 Task: Check the average views per listing of gourmet kitchen in the last 5 years.
Action: Mouse moved to (711, 369)
Screenshot: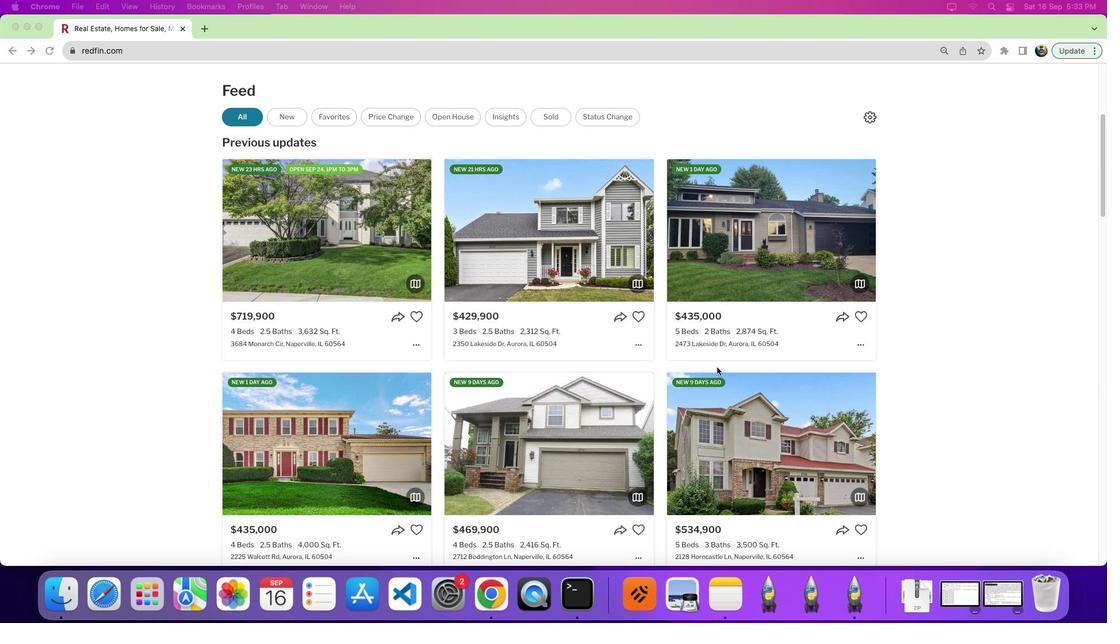 
Action: Mouse scrolled (711, 369) with delta (82, 47)
Screenshot: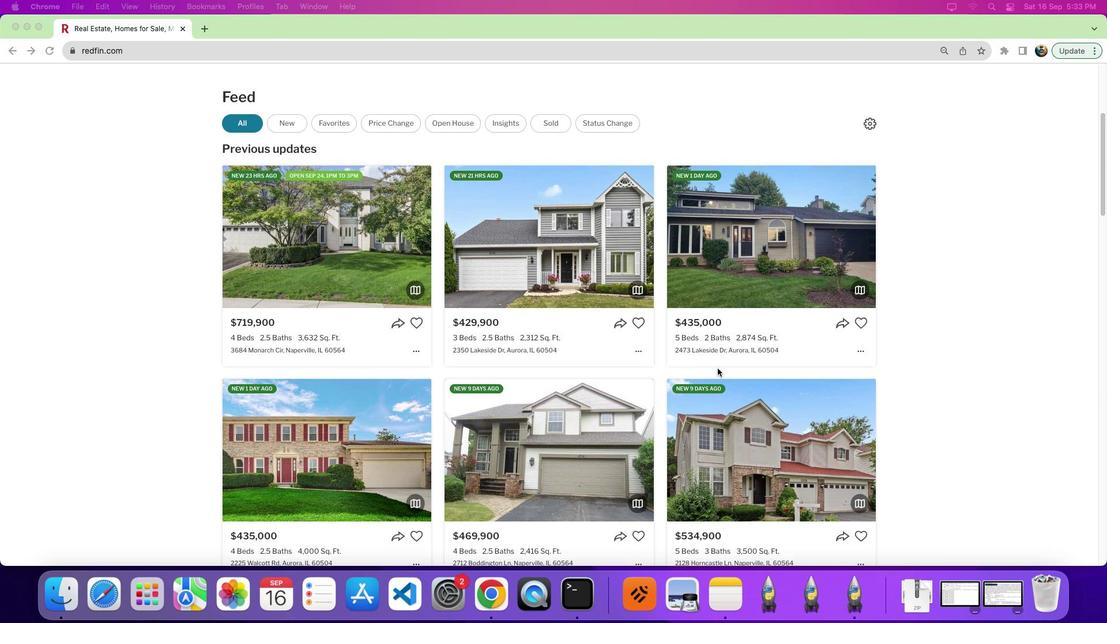 
Action: Mouse scrolled (711, 369) with delta (82, 47)
Screenshot: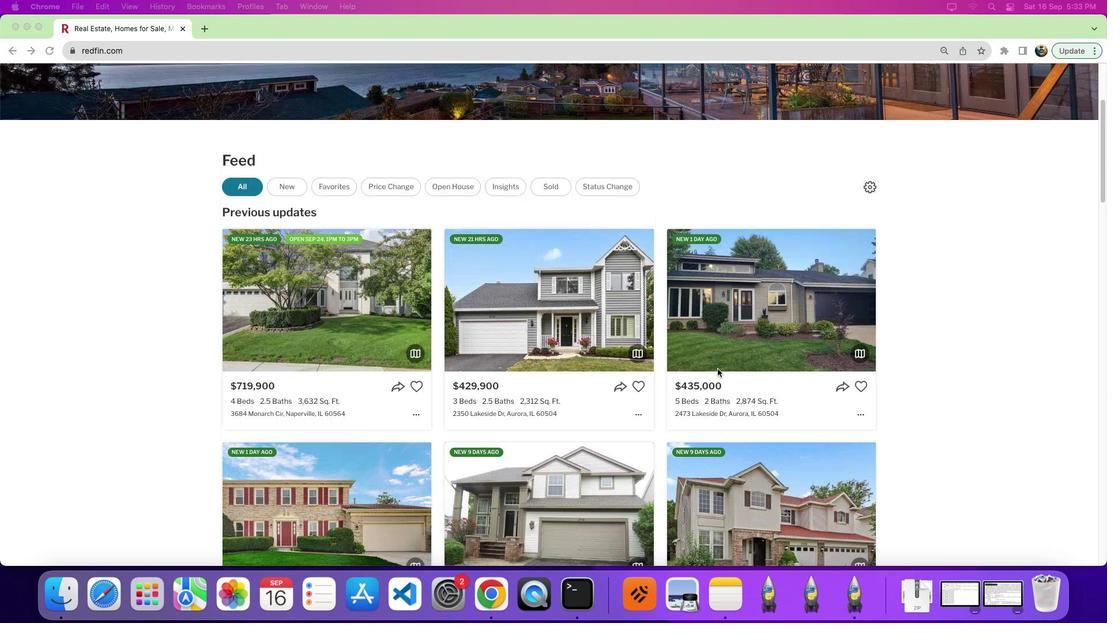 
Action: Mouse scrolled (711, 369) with delta (82, 51)
Screenshot: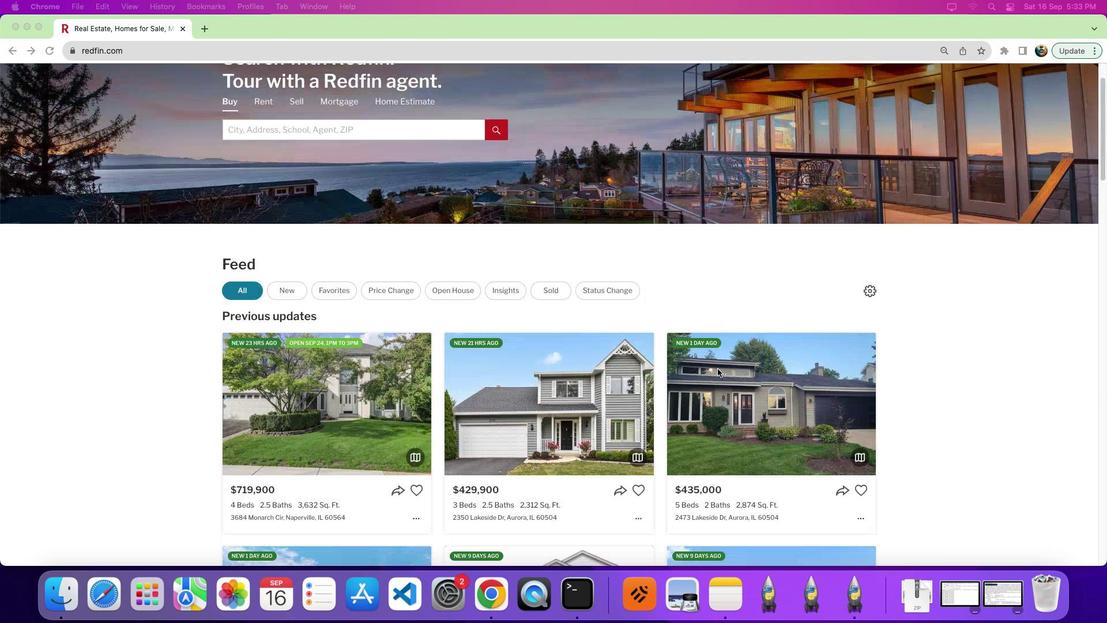 
Action: Mouse moved to (711, 370)
Screenshot: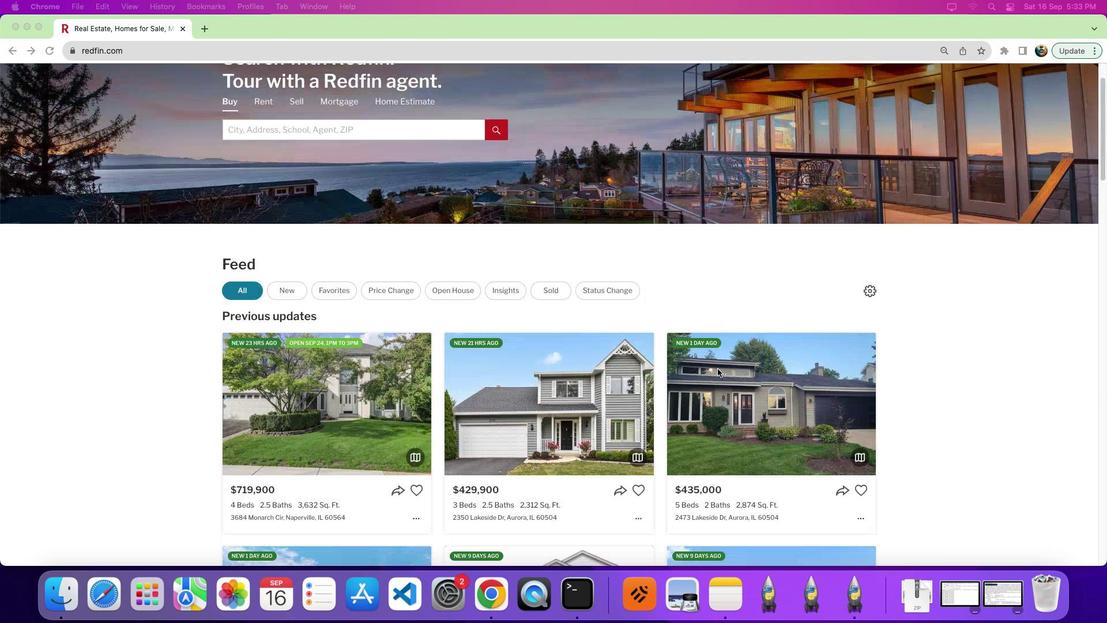 
Action: Mouse scrolled (711, 370) with delta (82, 53)
Screenshot: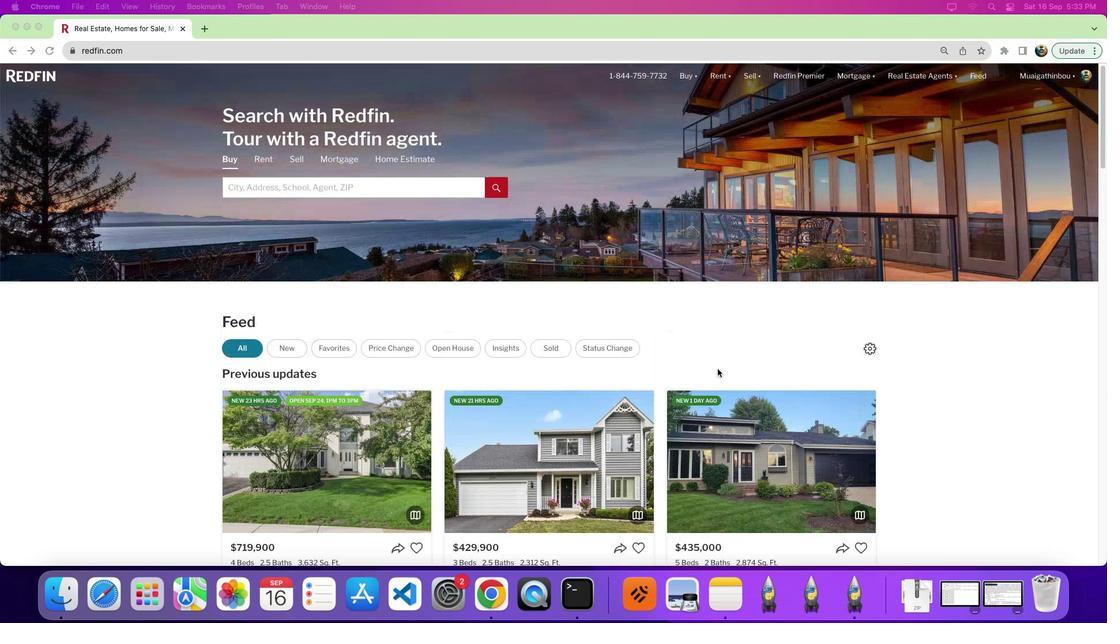 
Action: Mouse moved to (711, 370)
Screenshot: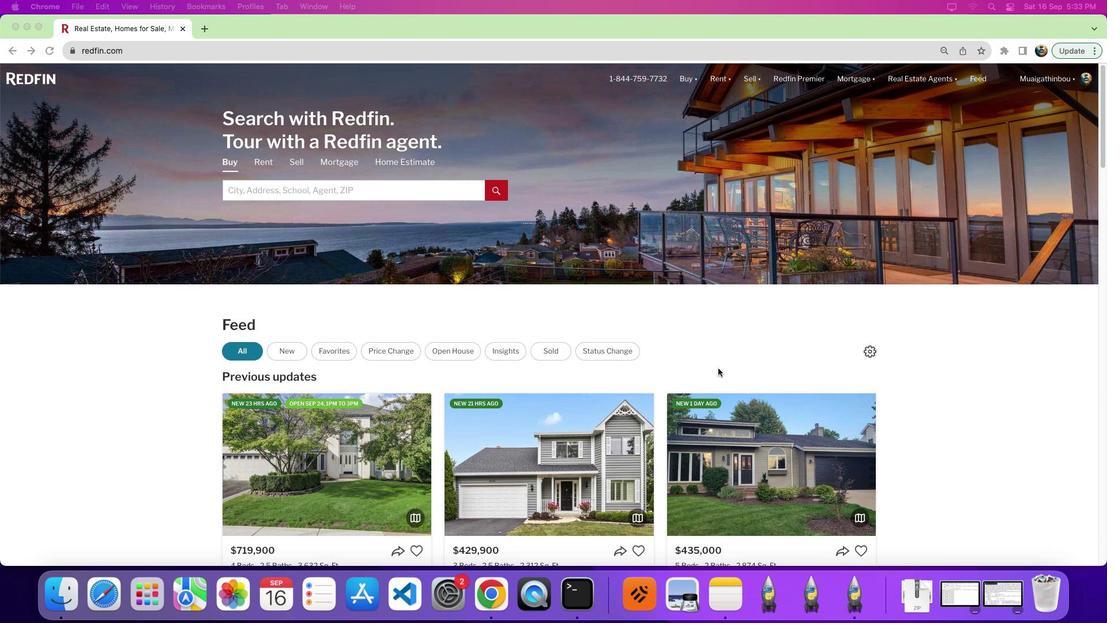 
Action: Mouse scrolled (711, 370) with delta (82, 47)
Screenshot: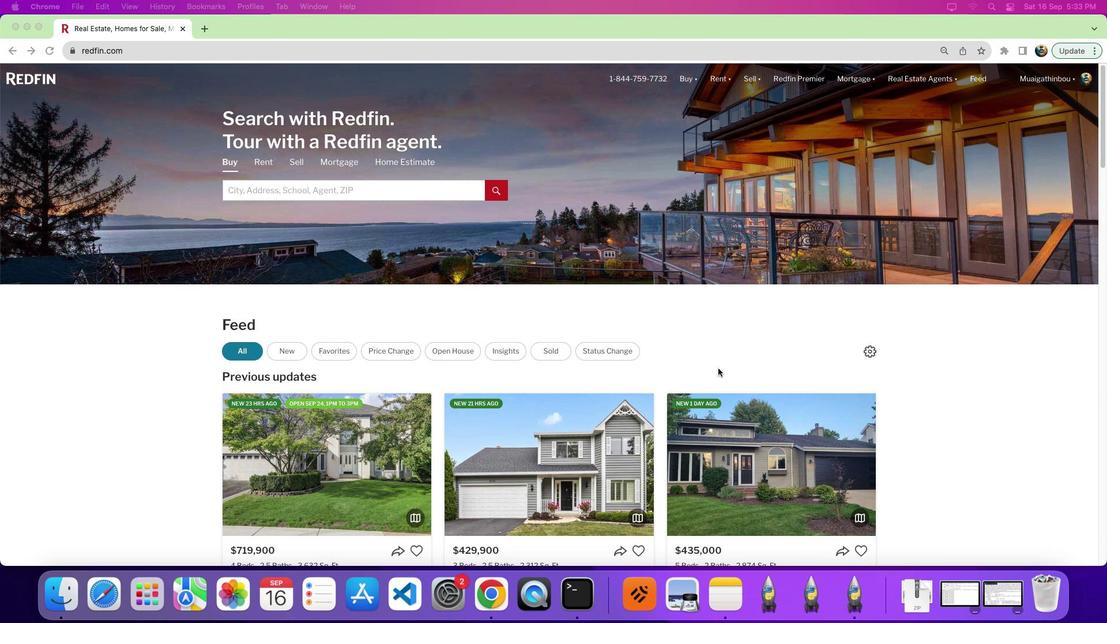 
Action: Mouse scrolled (711, 370) with delta (82, 47)
Screenshot: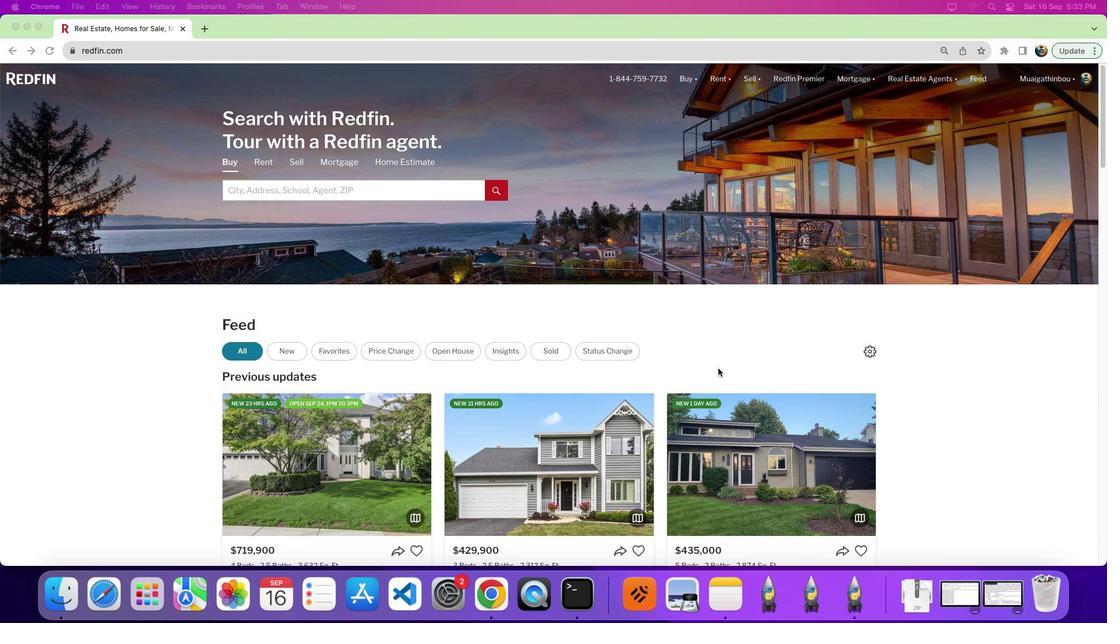 
Action: Mouse scrolled (711, 370) with delta (82, 51)
Screenshot: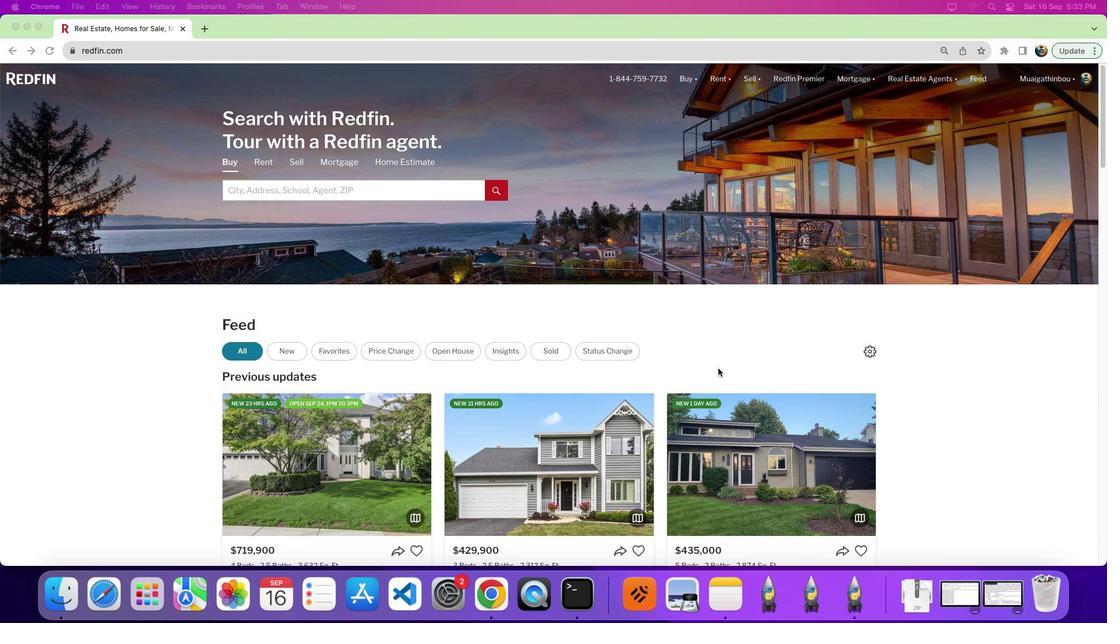 
Action: Mouse moved to (764, 171)
Screenshot: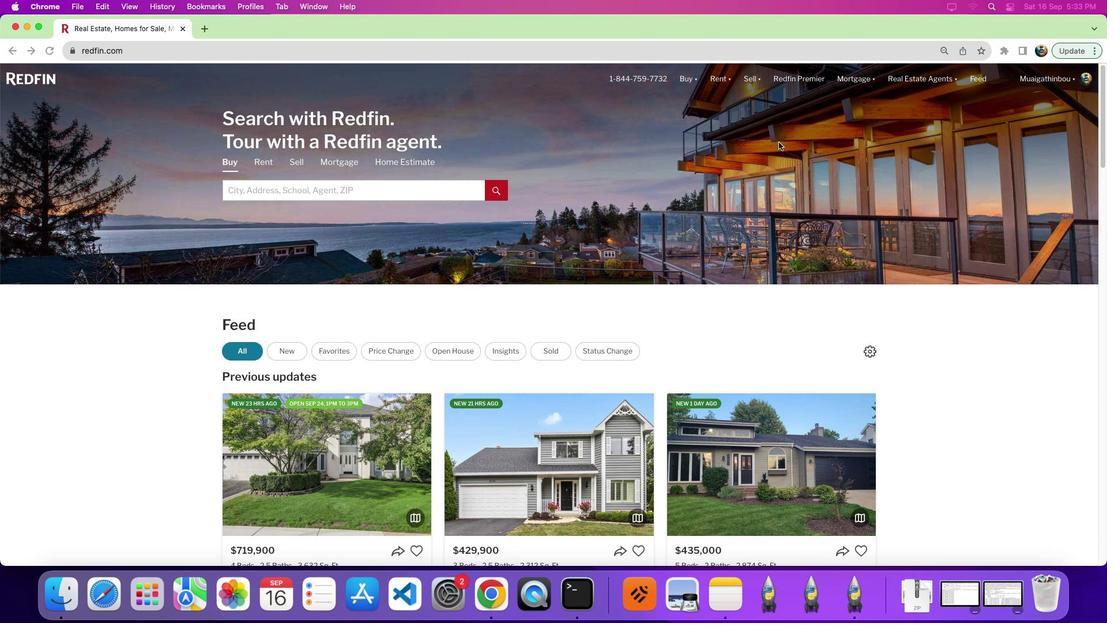 
Action: Mouse pressed left at (764, 171)
Screenshot: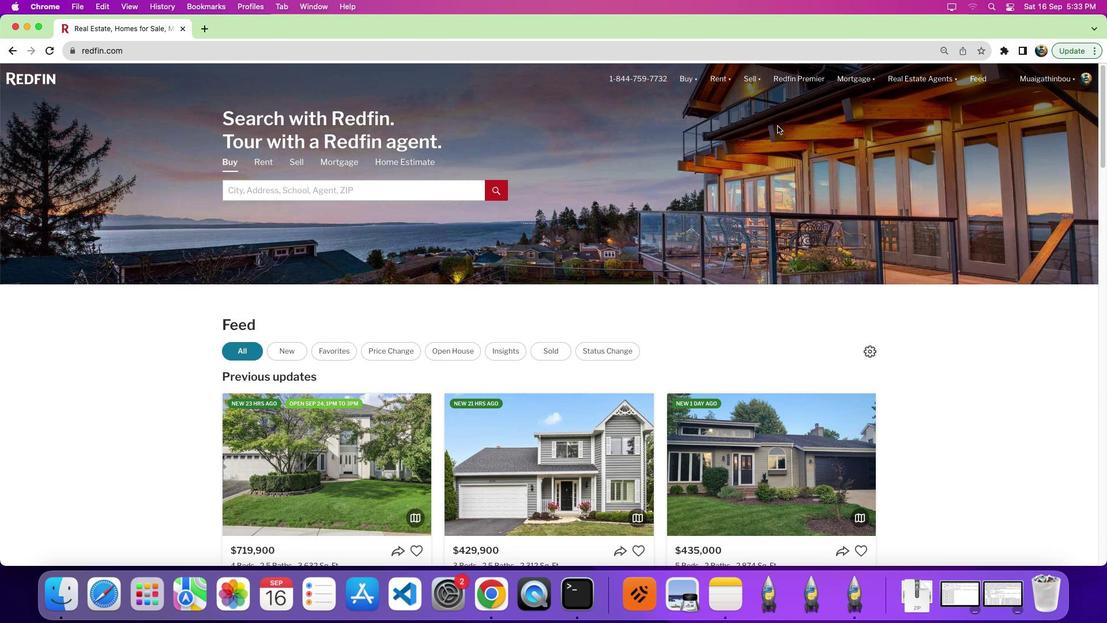 
Action: Mouse moved to (893, 222)
Screenshot: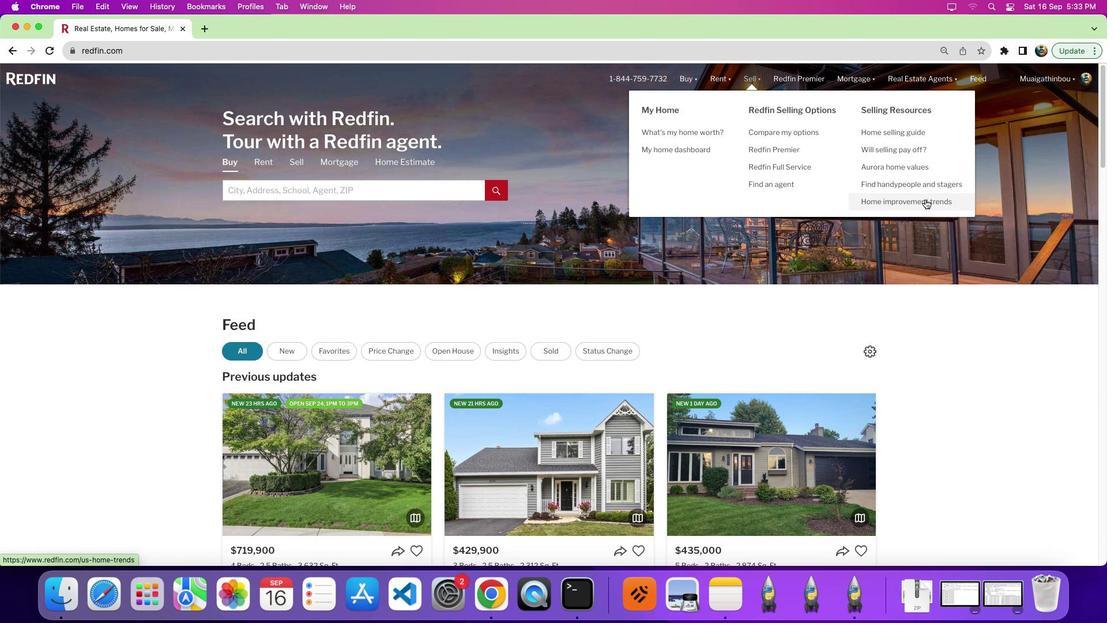 
Action: Mouse pressed left at (893, 222)
Screenshot: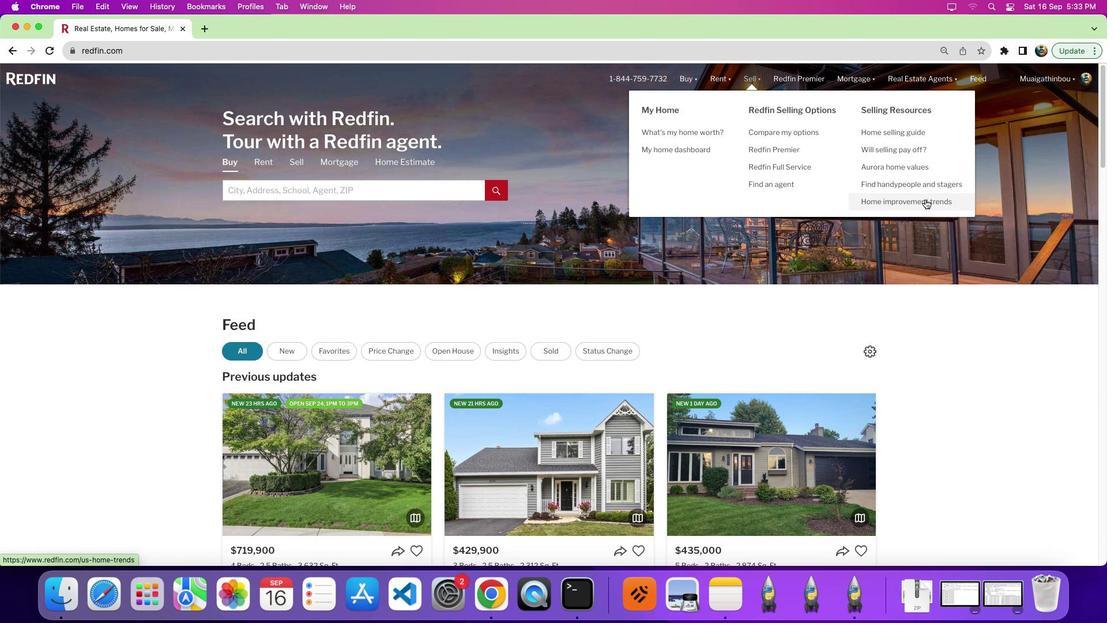 
Action: Mouse pressed left at (893, 222)
Screenshot: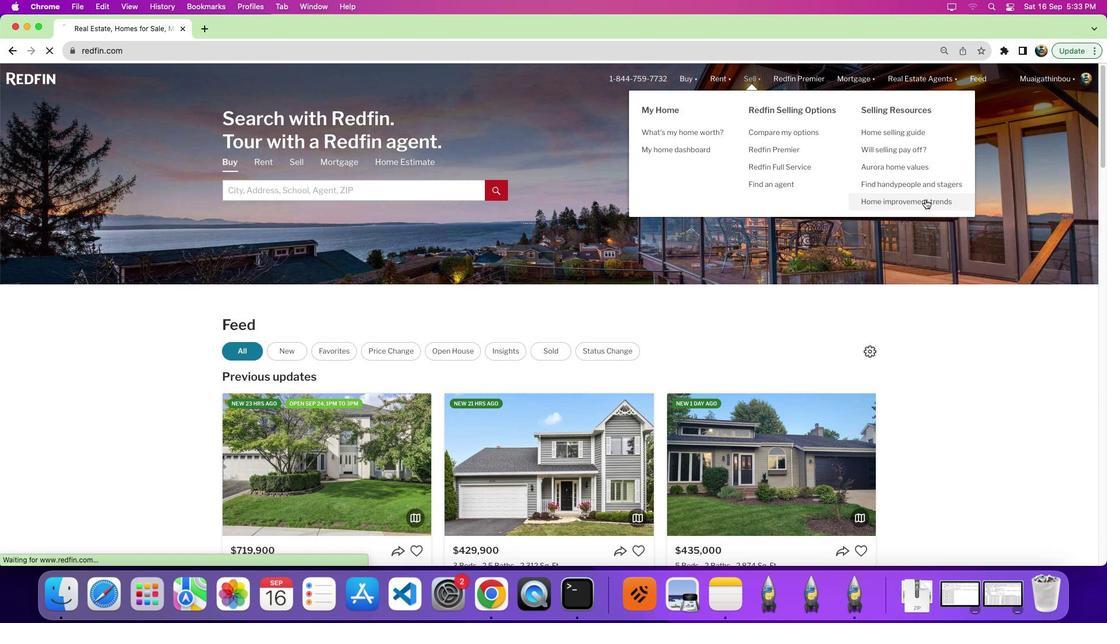 
Action: Mouse moved to (347, 244)
Screenshot: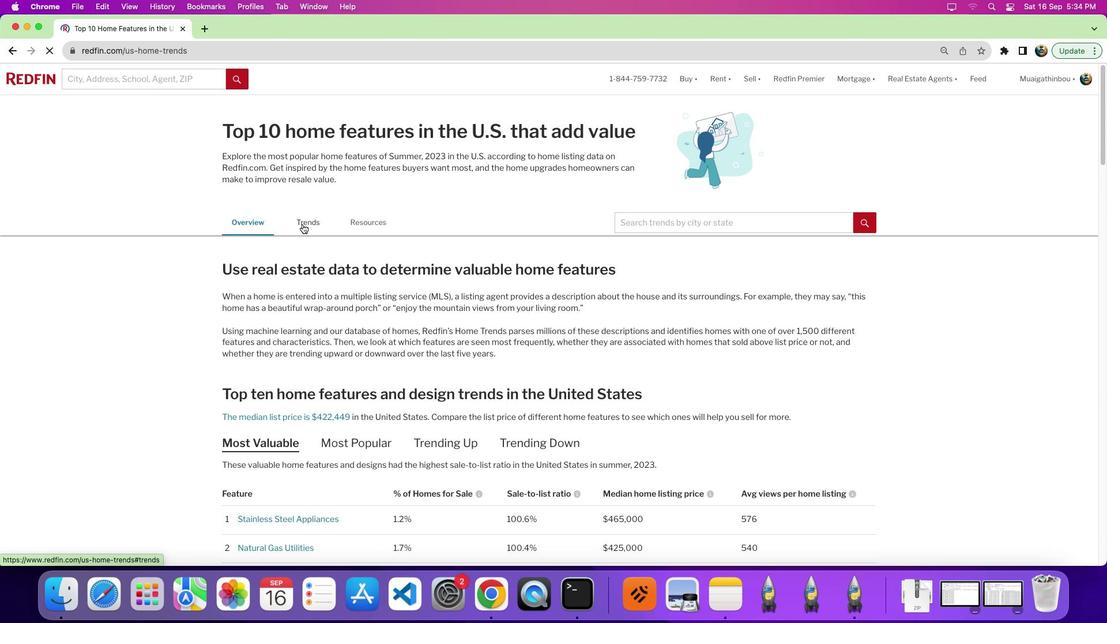 
Action: Mouse pressed left at (347, 244)
Screenshot: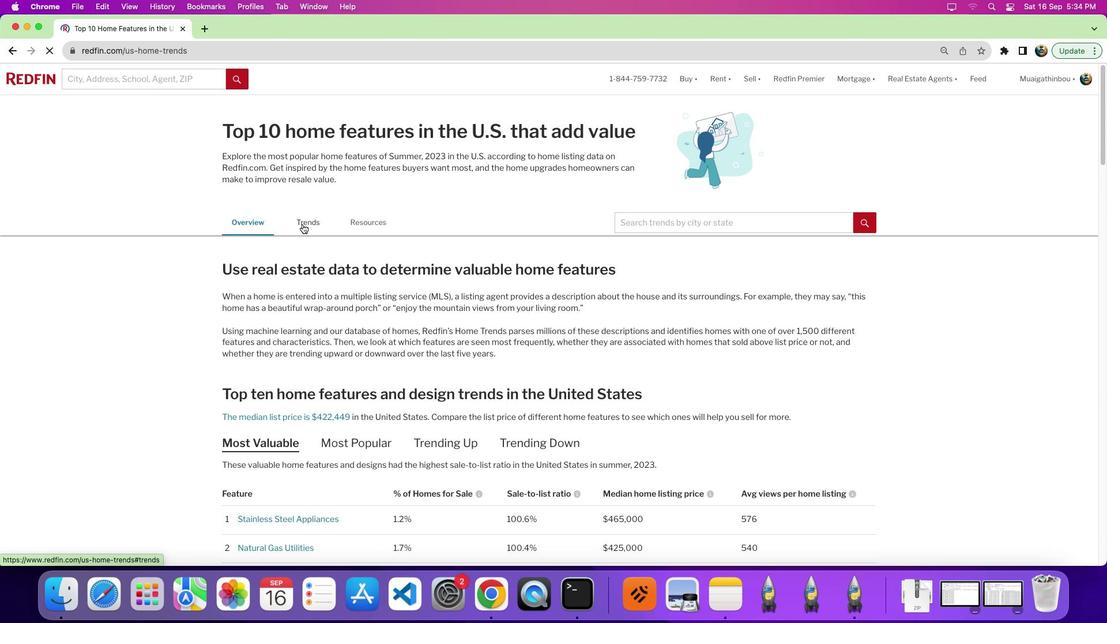 
Action: Mouse moved to (632, 347)
Screenshot: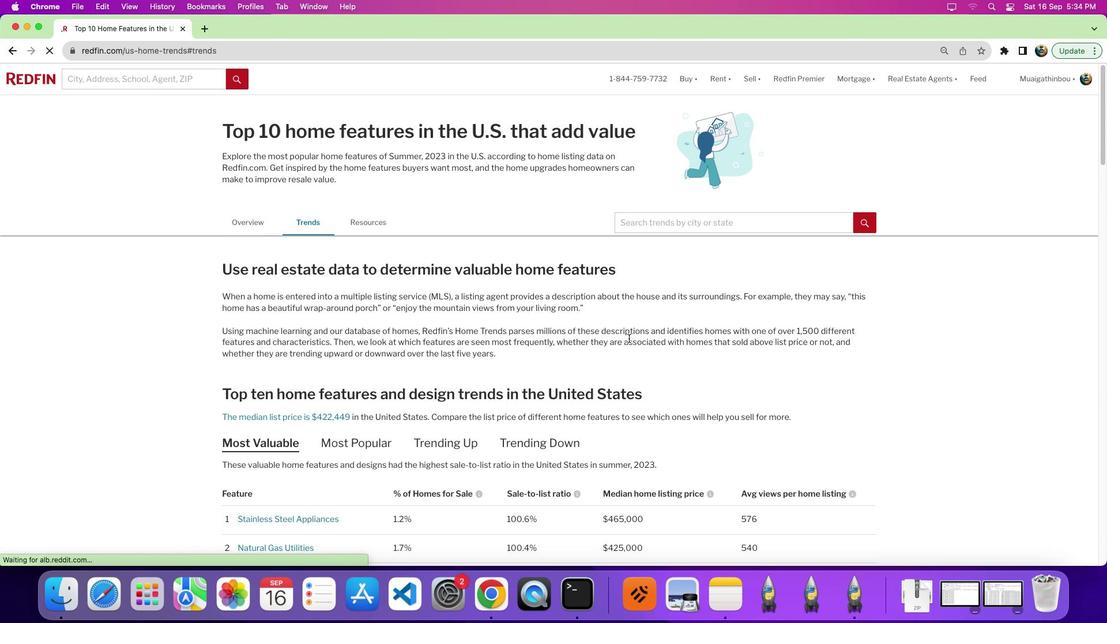 
Action: Mouse scrolled (632, 347) with delta (82, 46)
Screenshot: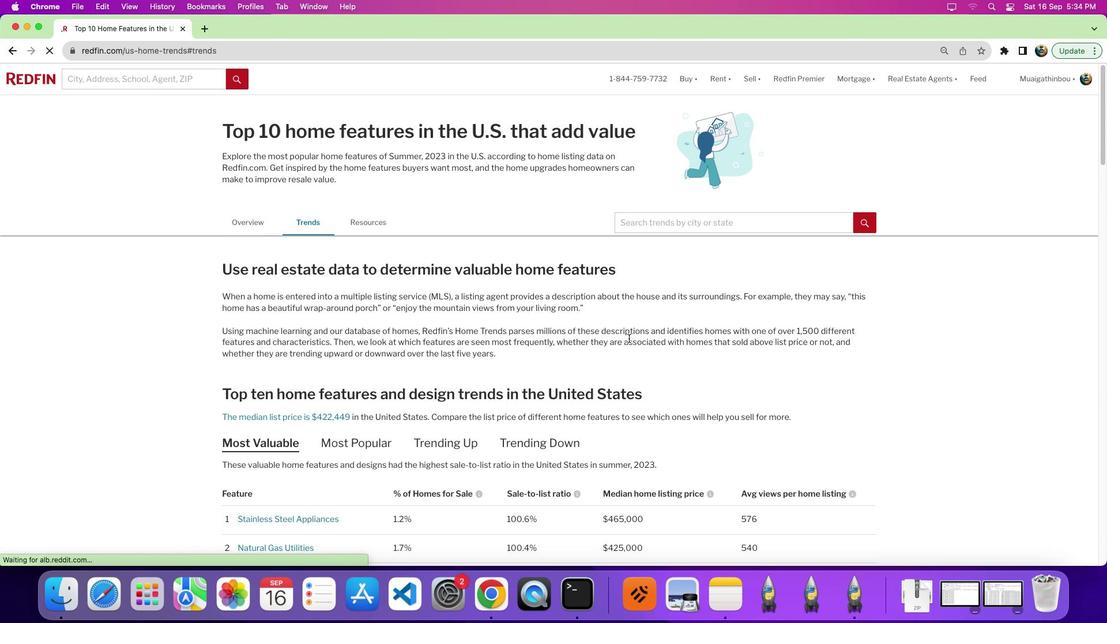 
Action: Mouse moved to (632, 346)
Screenshot: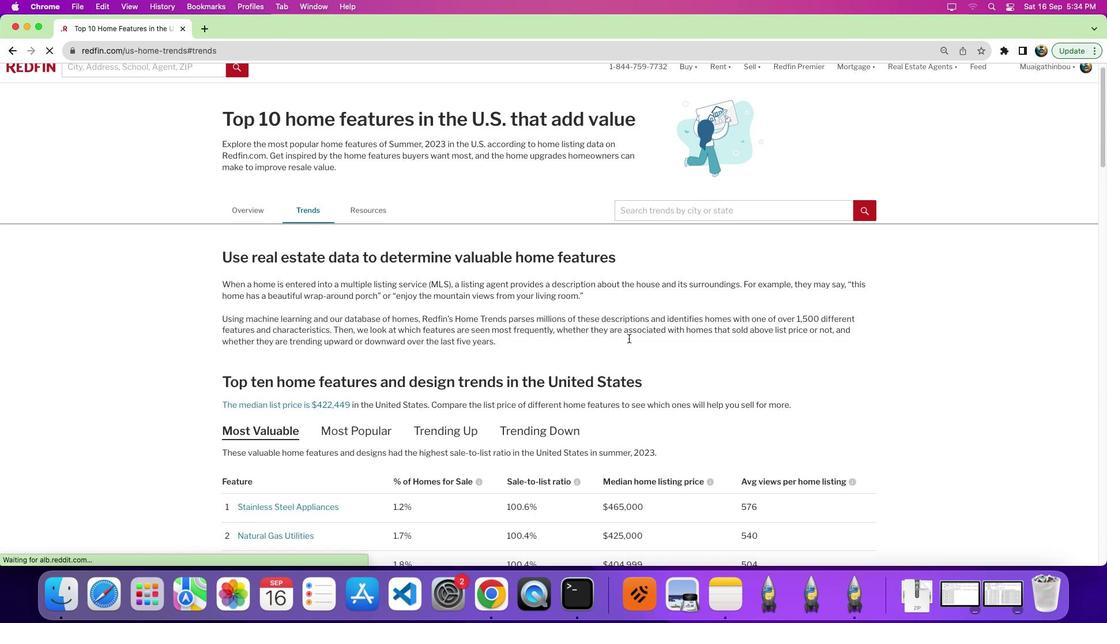 
Action: Mouse scrolled (632, 346) with delta (82, 46)
Screenshot: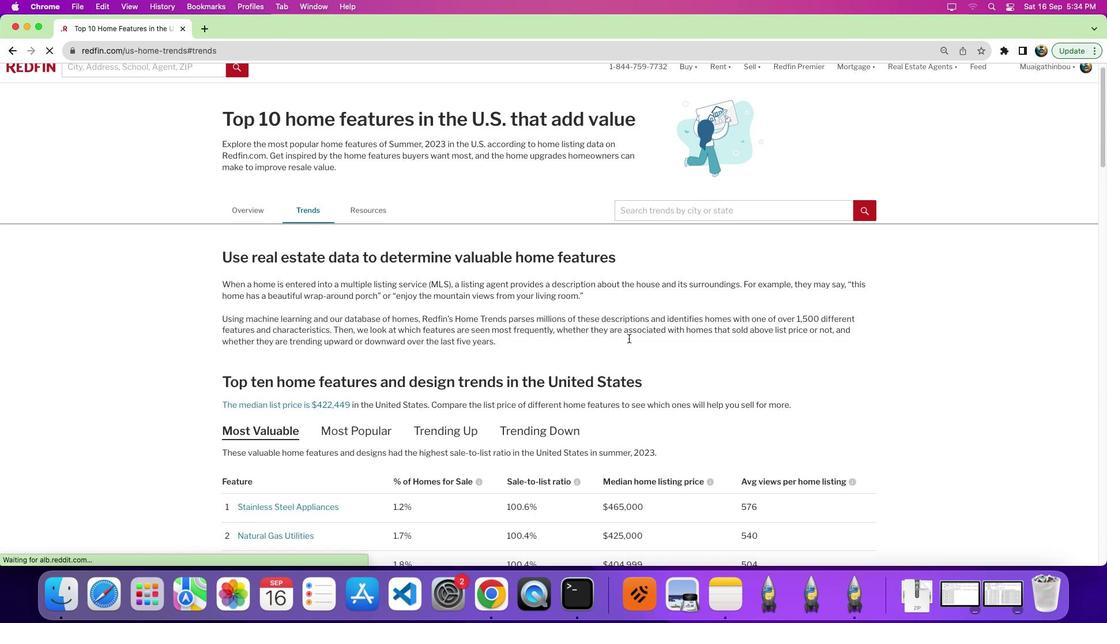 
Action: Mouse moved to (632, 346)
Screenshot: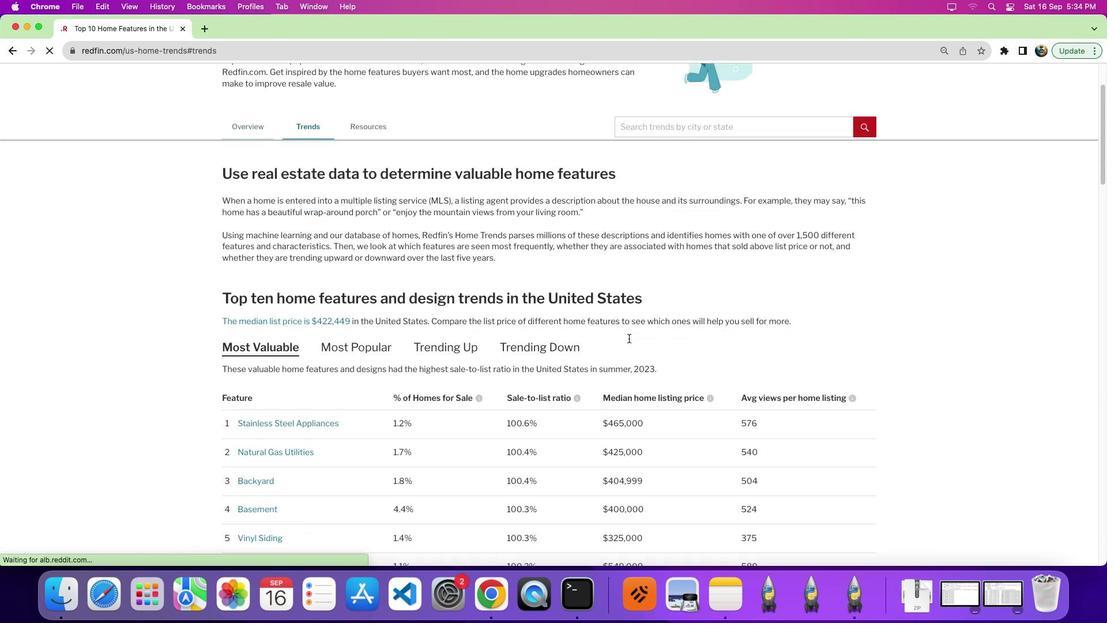 
Action: Mouse scrolled (632, 346) with delta (82, 43)
Screenshot: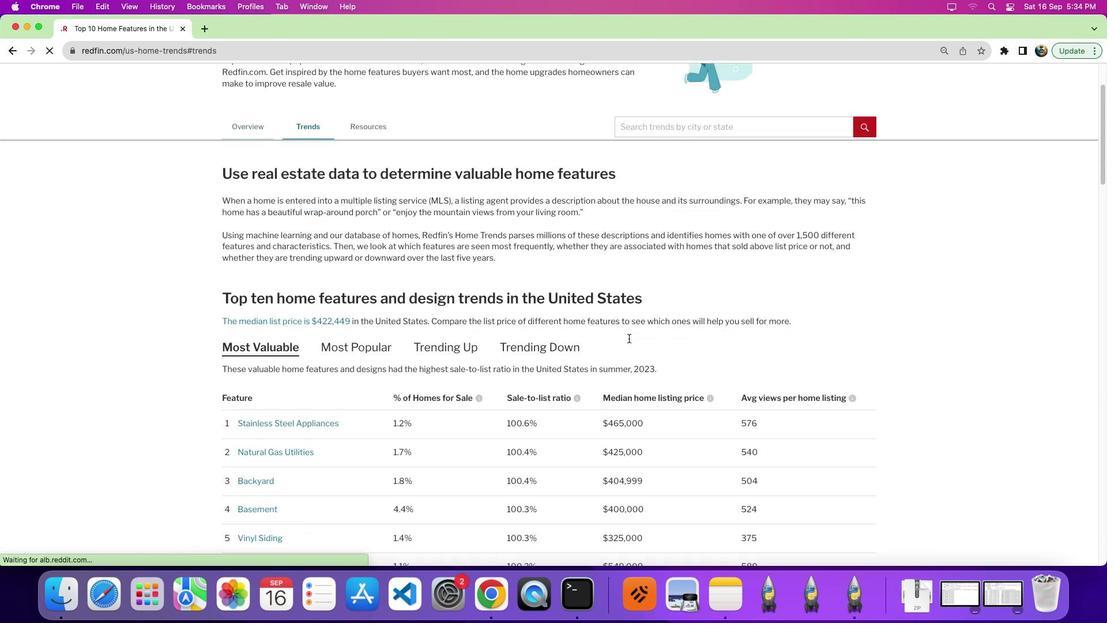 
Action: Mouse moved to (633, 344)
Screenshot: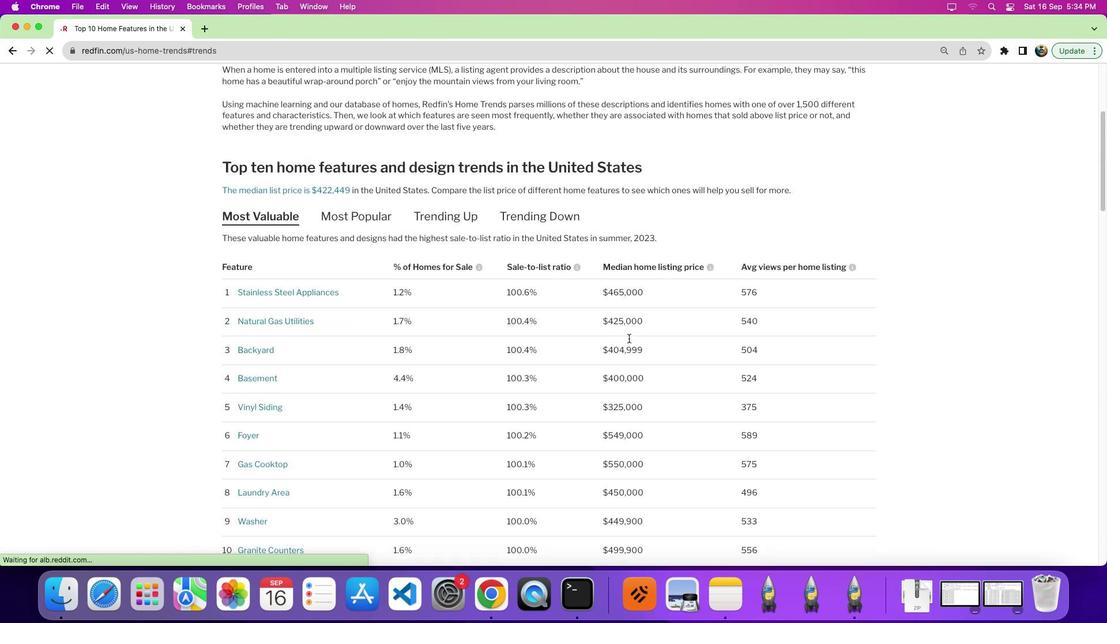 
Action: Mouse scrolled (633, 344) with delta (82, 42)
Screenshot: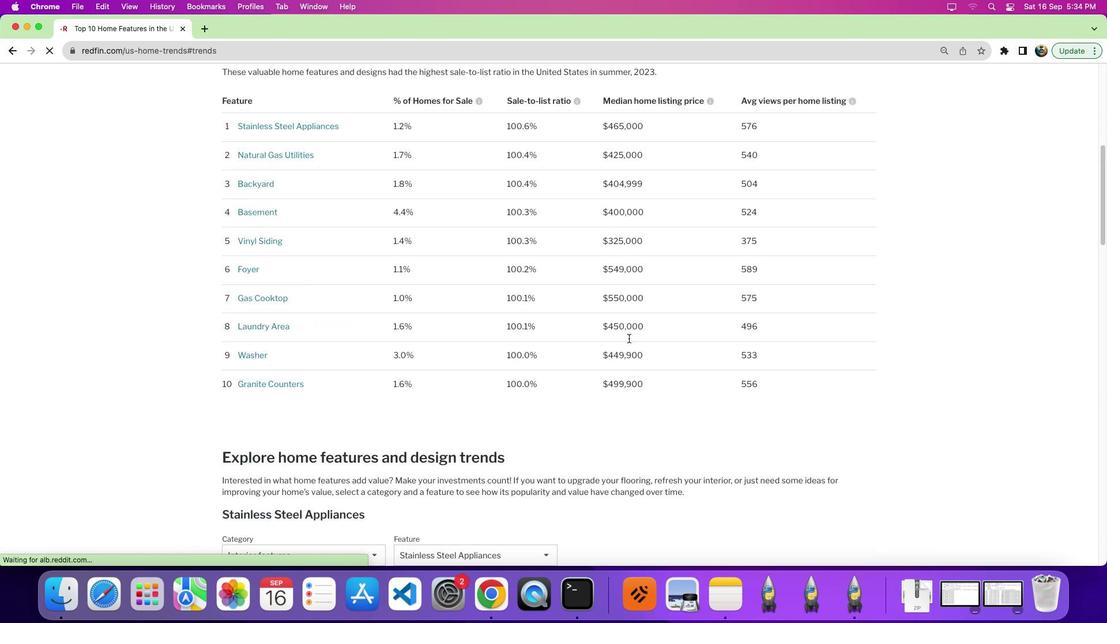 
Action: Mouse scrolled (633, 344) with delta (82, 46)
Screenshot: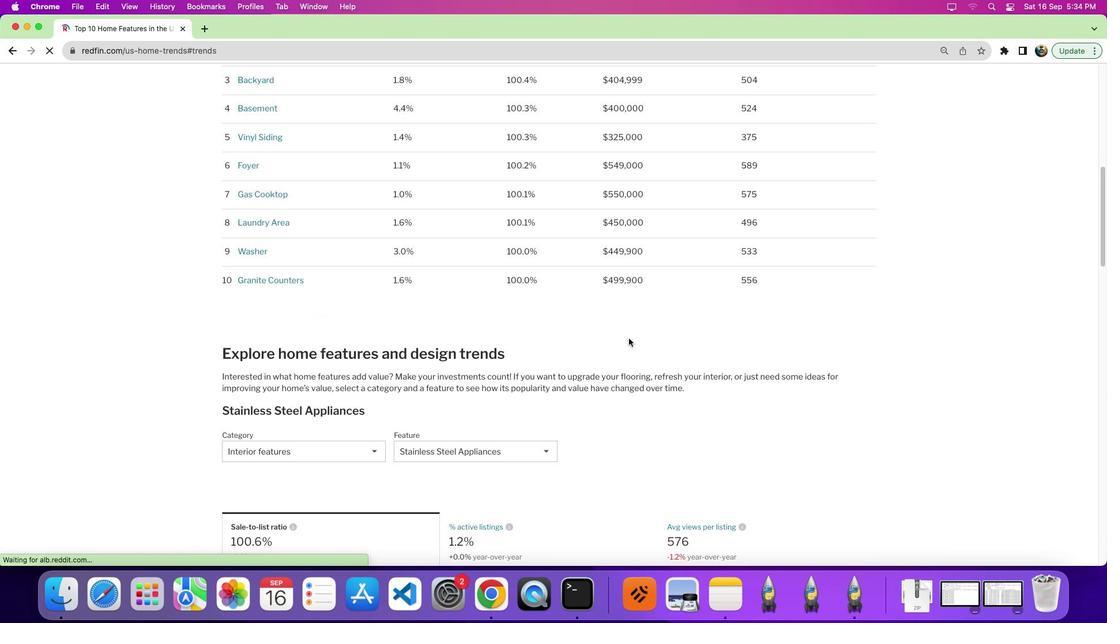 
Action: Mouse scrolled (633, 344) with delta (82, 46)
Screenshot: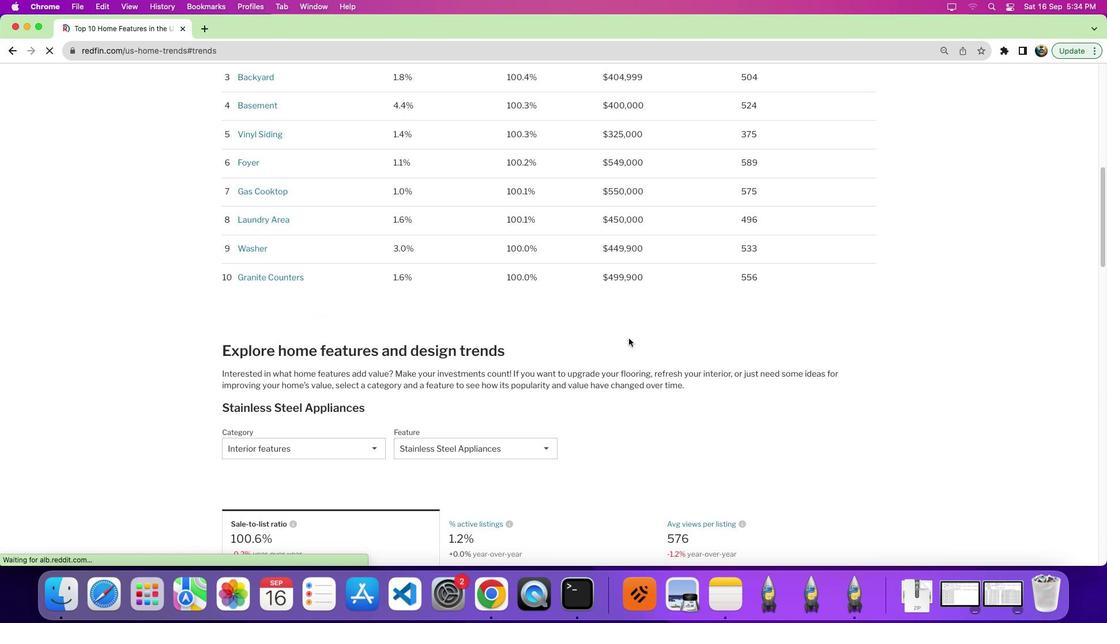 
Action: Mouse moved to (558, 394)
Screenshot: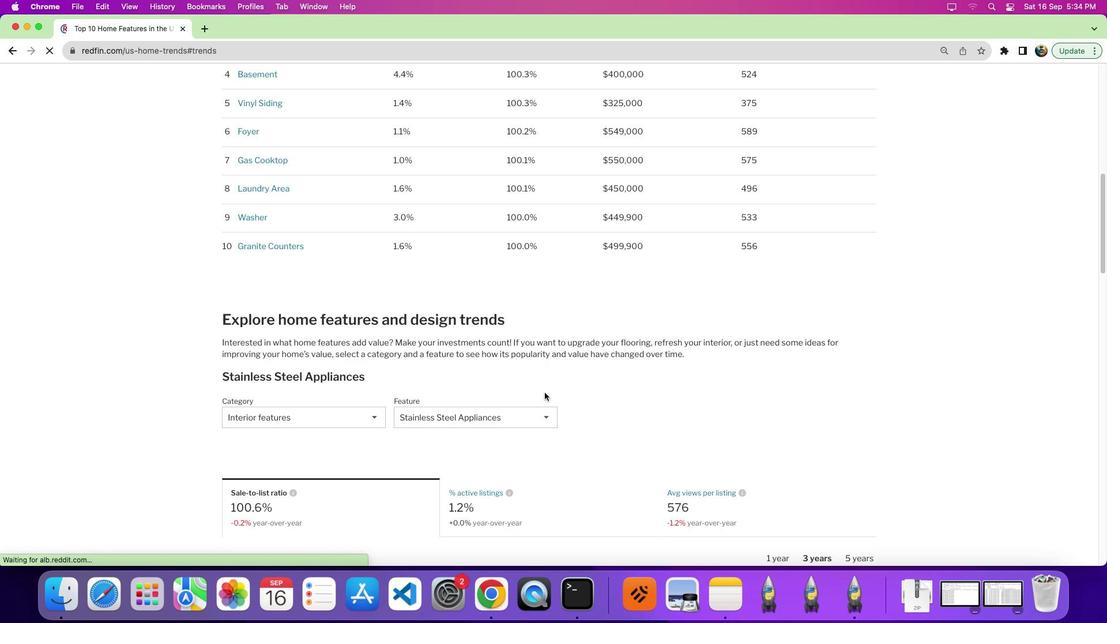 
Action: Mouse scrolled (558, 394) with delta (82, 46)
Screenshot: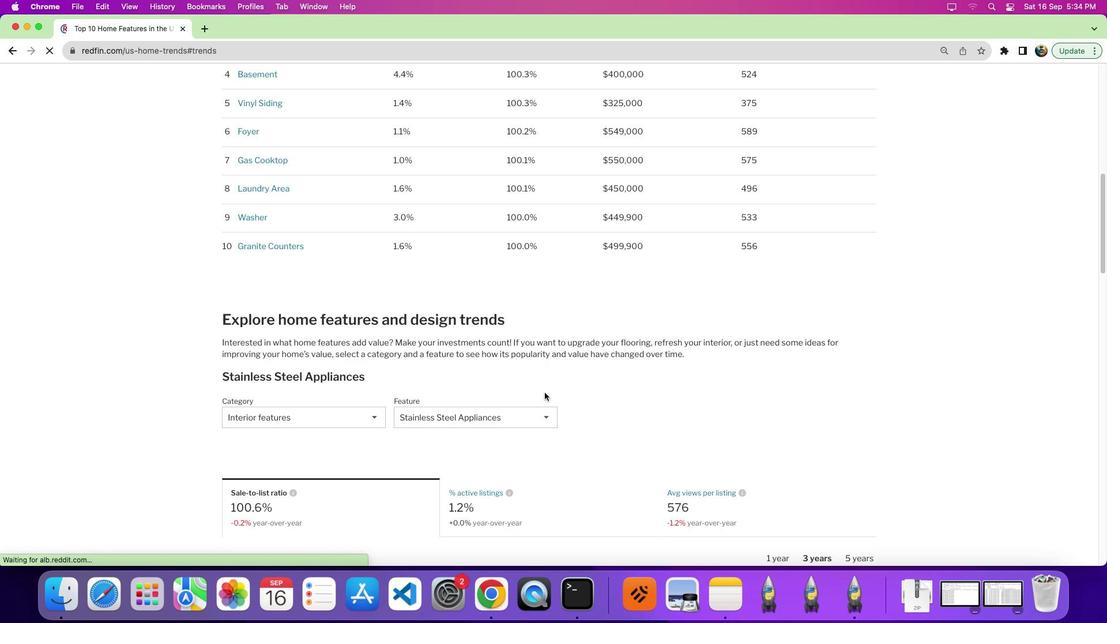 
Action: Mouse moved to (559, 393)
Screenshot: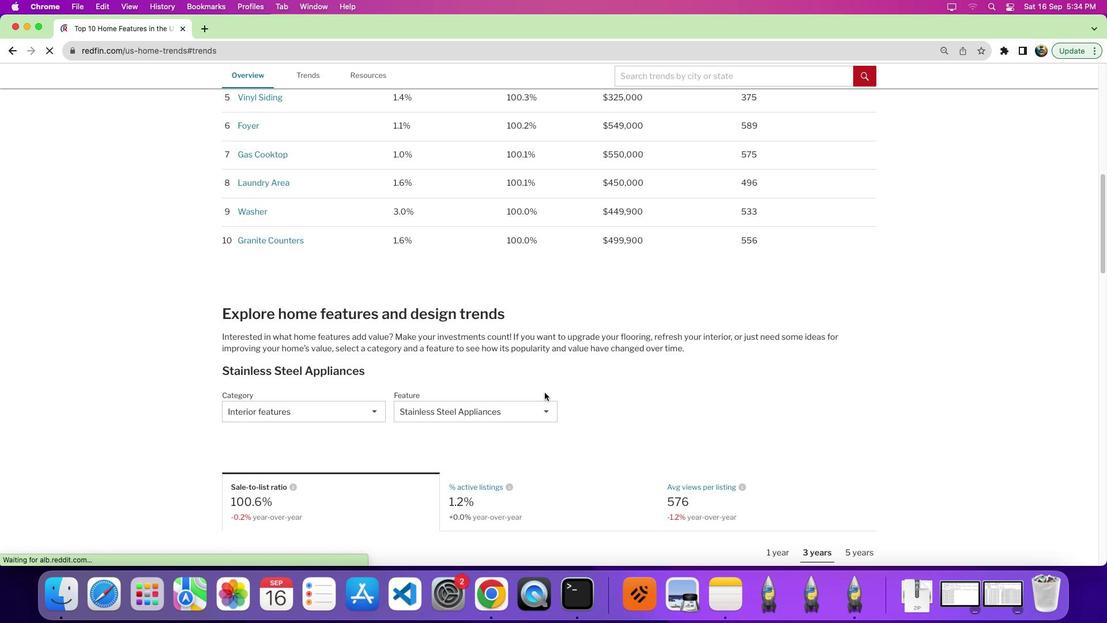 
Action: Mouse scrolled (559, 393) with delta (82, 46)
Screenshot: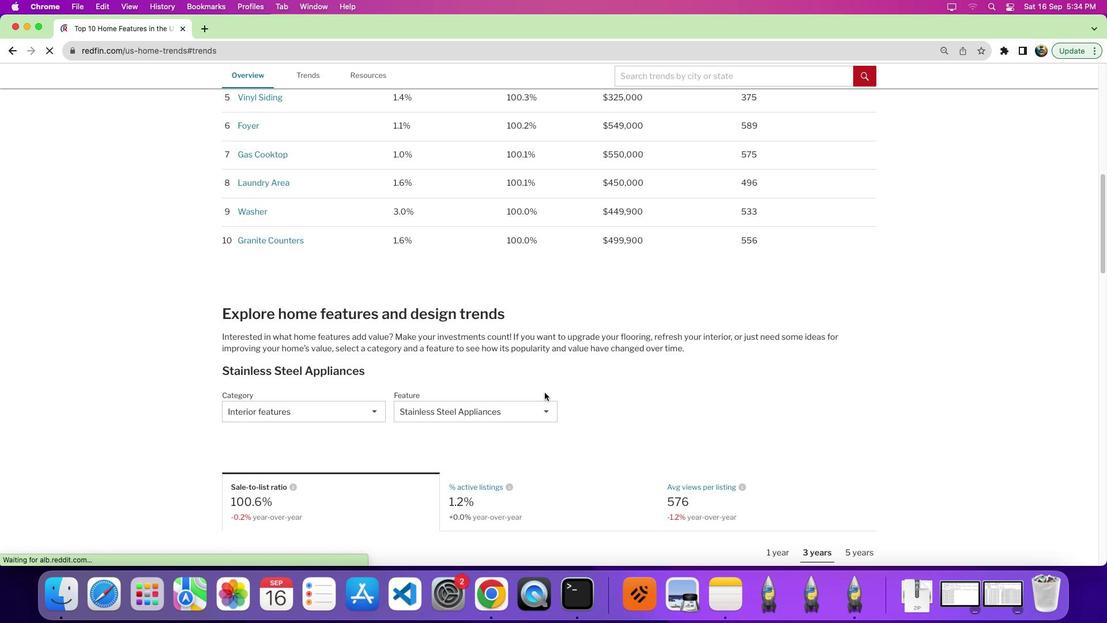 
Action: Mouse moved to (571, 395)
Screenshot: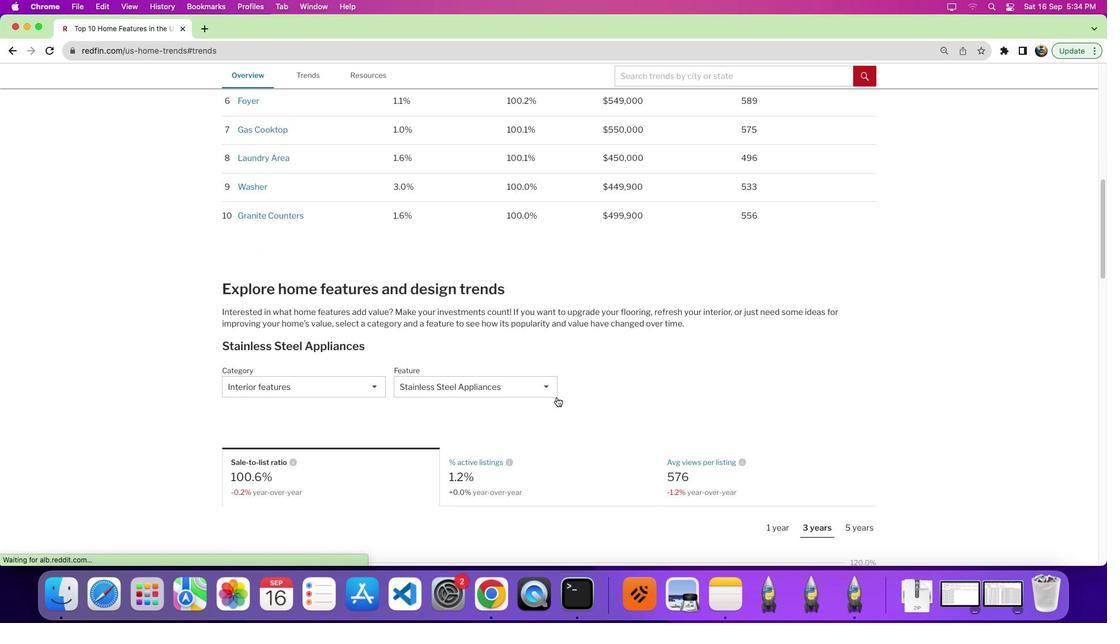 
Action: Mouse scrolled (571, 395) with delta (82, 46)
Screenshot: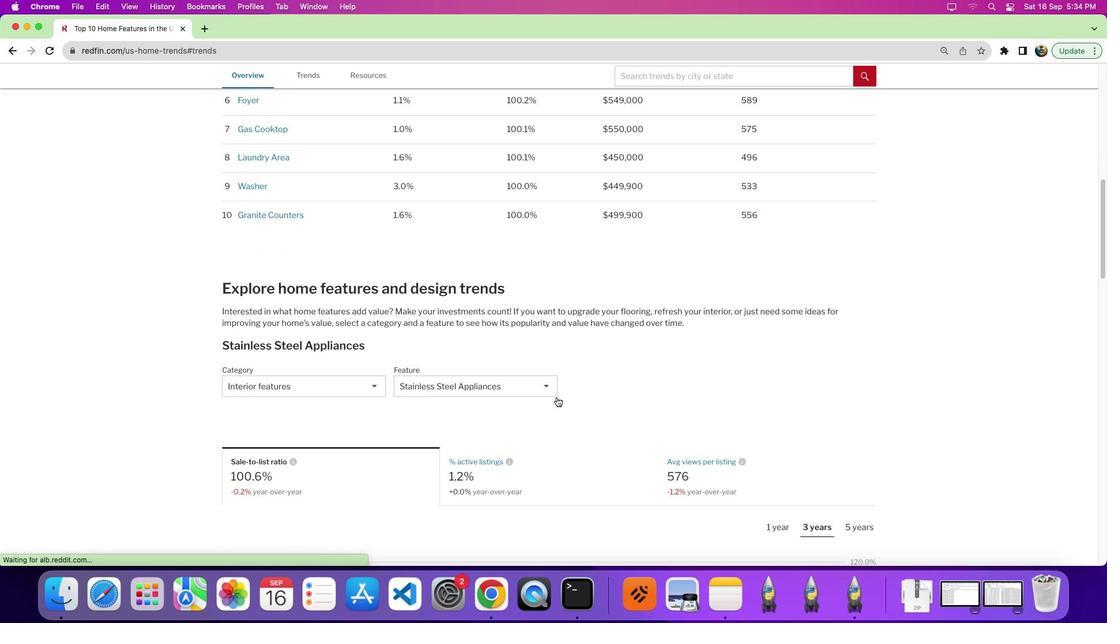 
Action: Mouse scrolled (571, 395) with delta (82, 46)
Screenshot: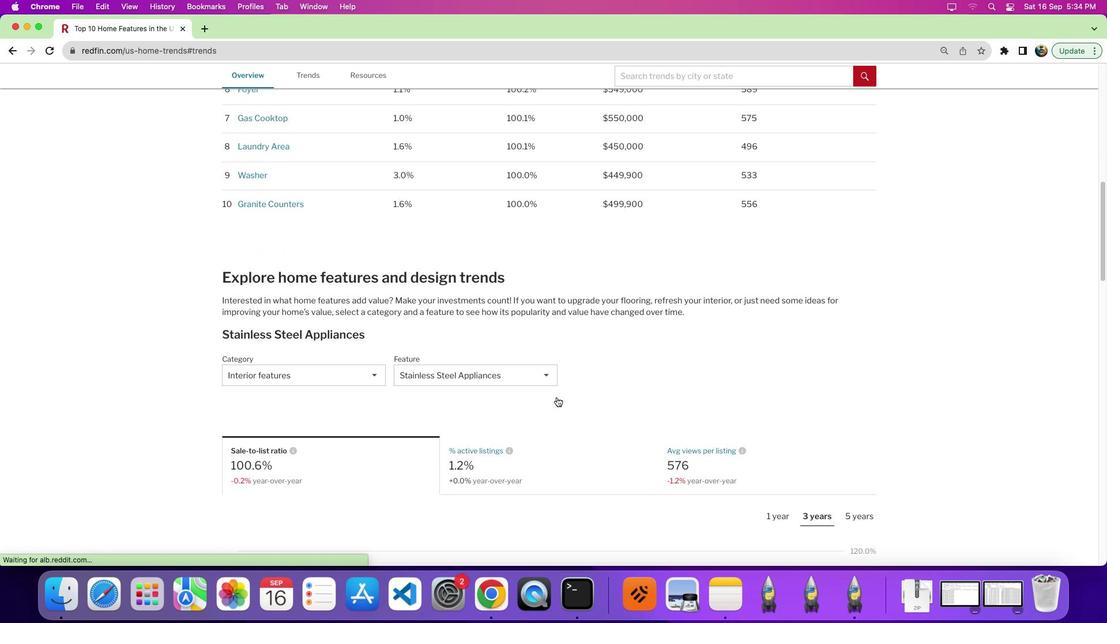 
Action: Mouse moved to (359, 350)
Screenshot: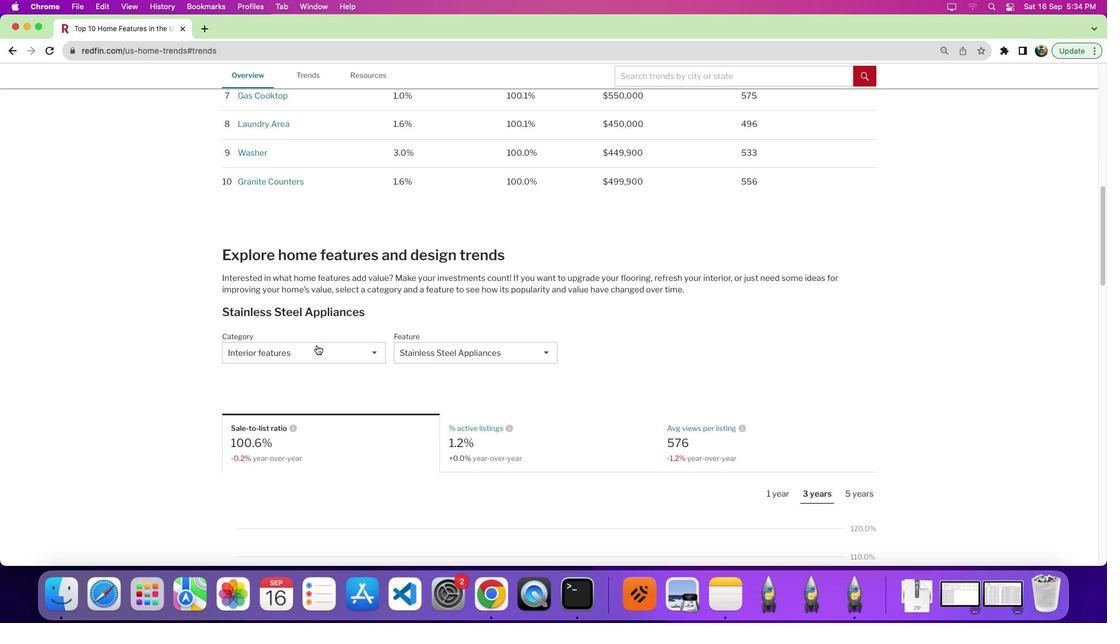 
Action: Mouse pressed left at (359, 350)
Screenshot: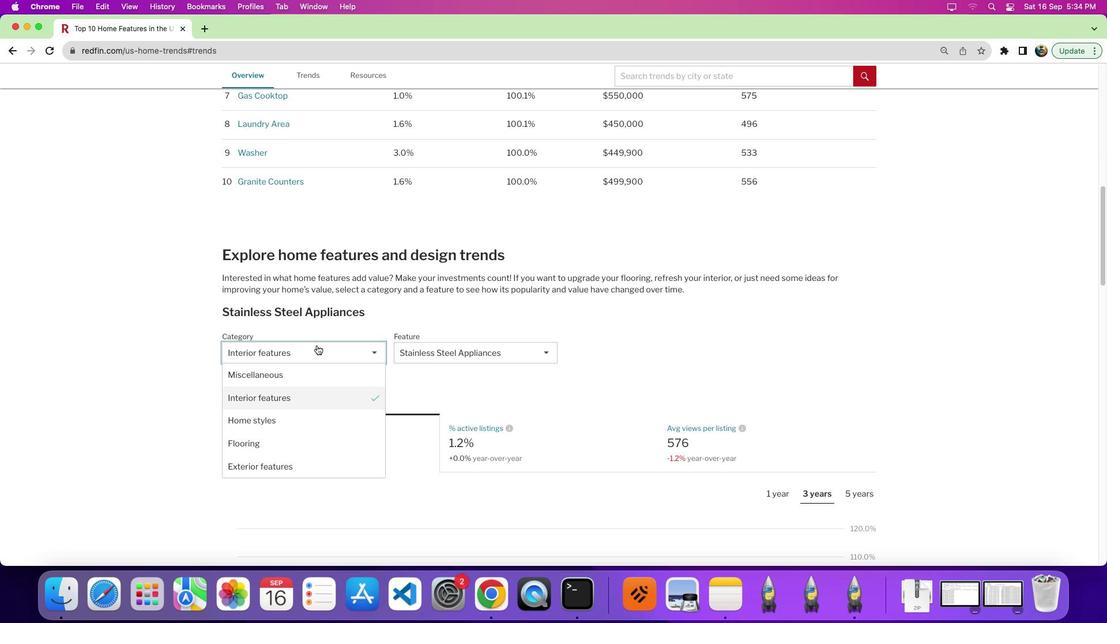 
Action: Mouse moved to (395, 399)
Screenshot: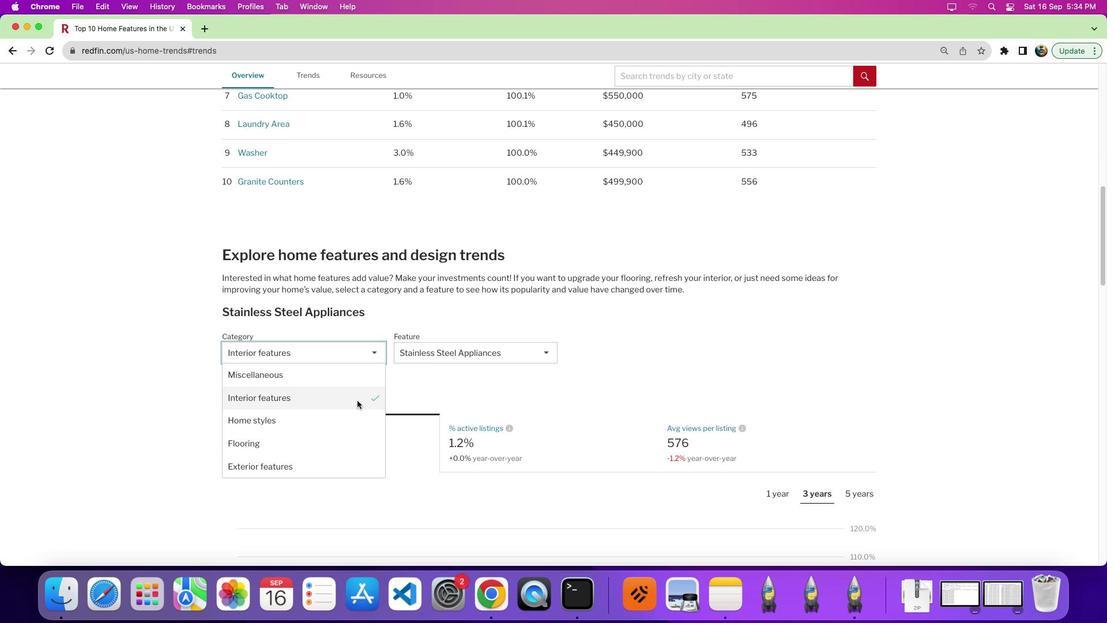 
Action: Mouse pressed left at (395, 399)
Screenshot: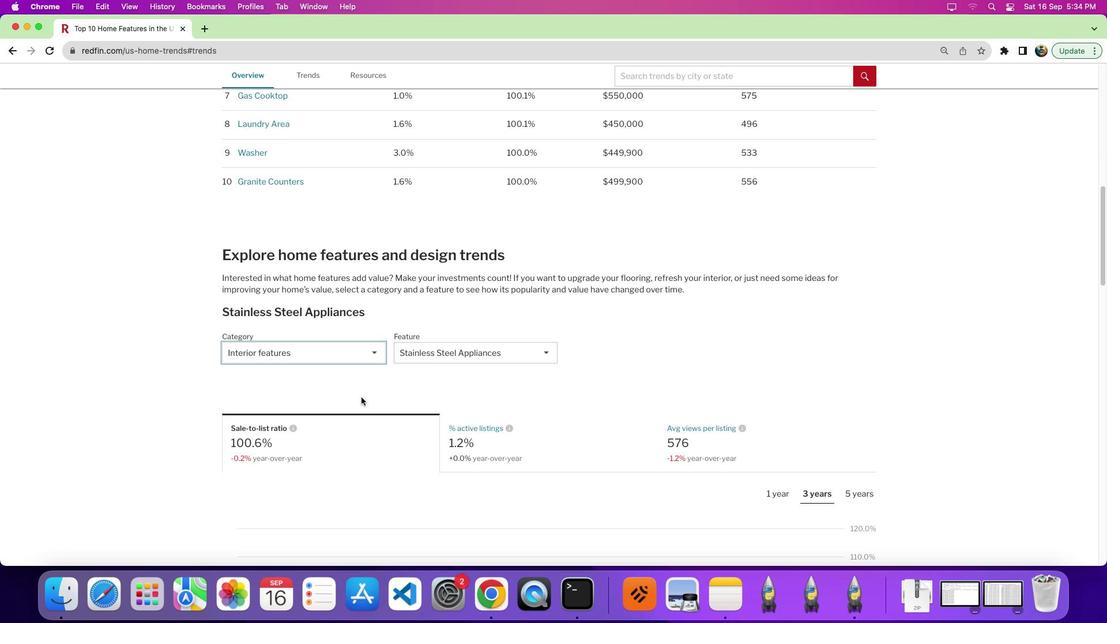 
Action: Mouse moved to (510, 359)
Screenshot: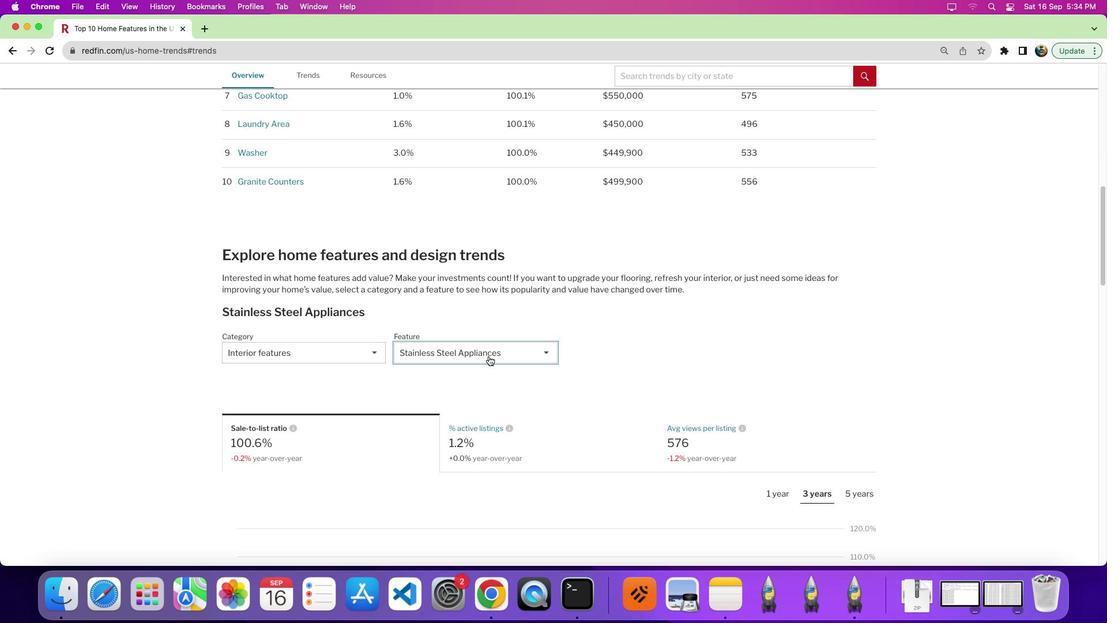 
Action: Mouse pressed left at (510, 359)
Screenshot: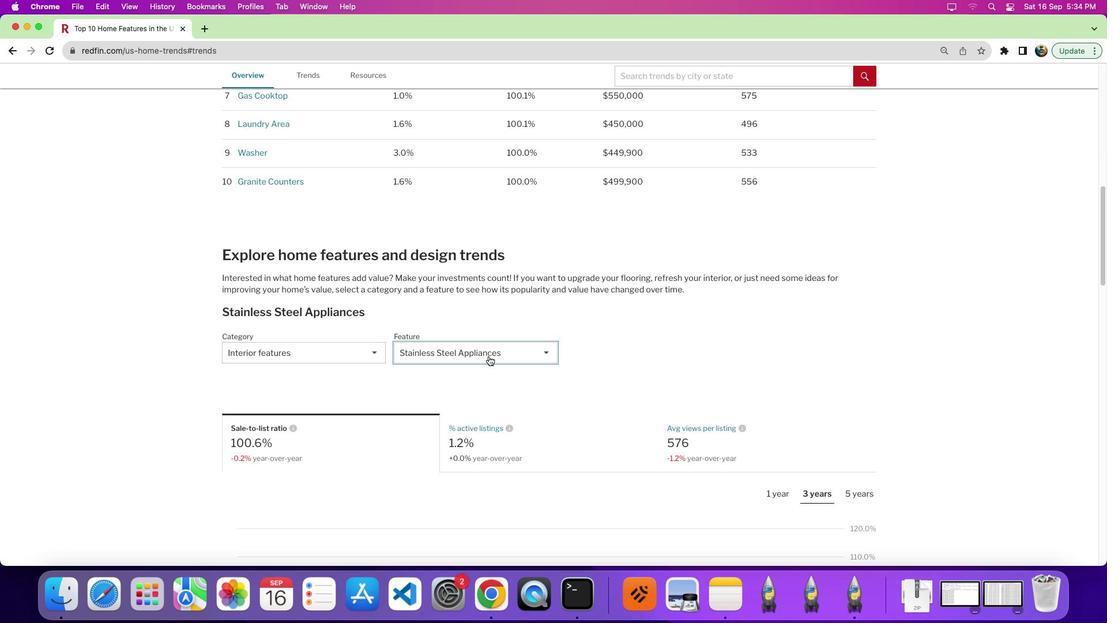 
Action: Mouse moved to (567, 432)
Screenshot: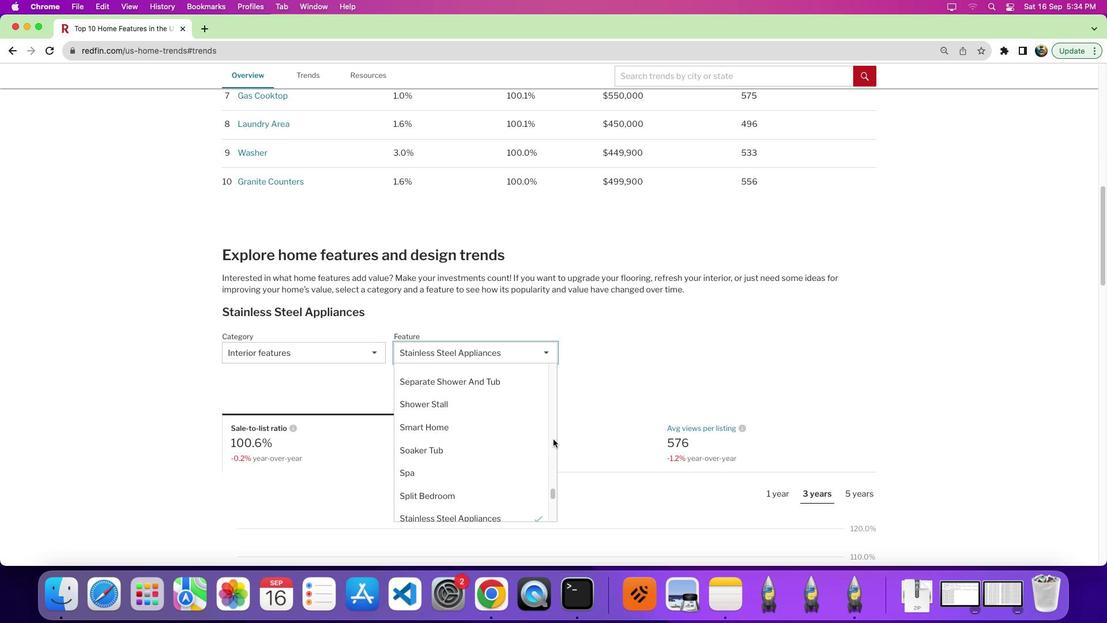 
Action: Mouse pressed left at (567, 432)
Screenshot: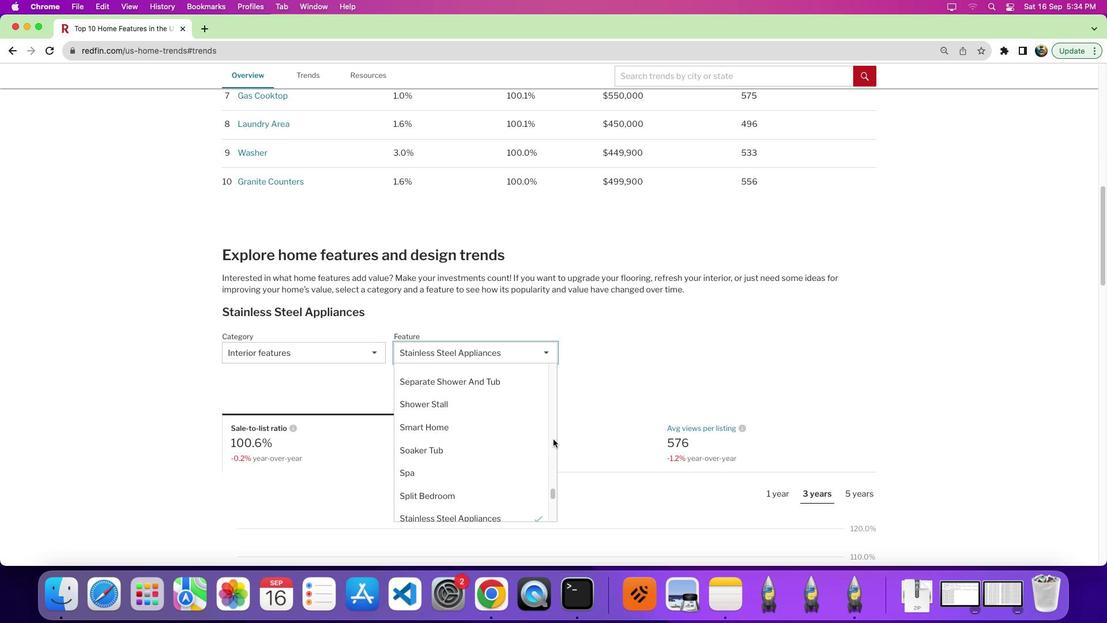 
Action: Mouse moved to (481, 438)
Screenshot: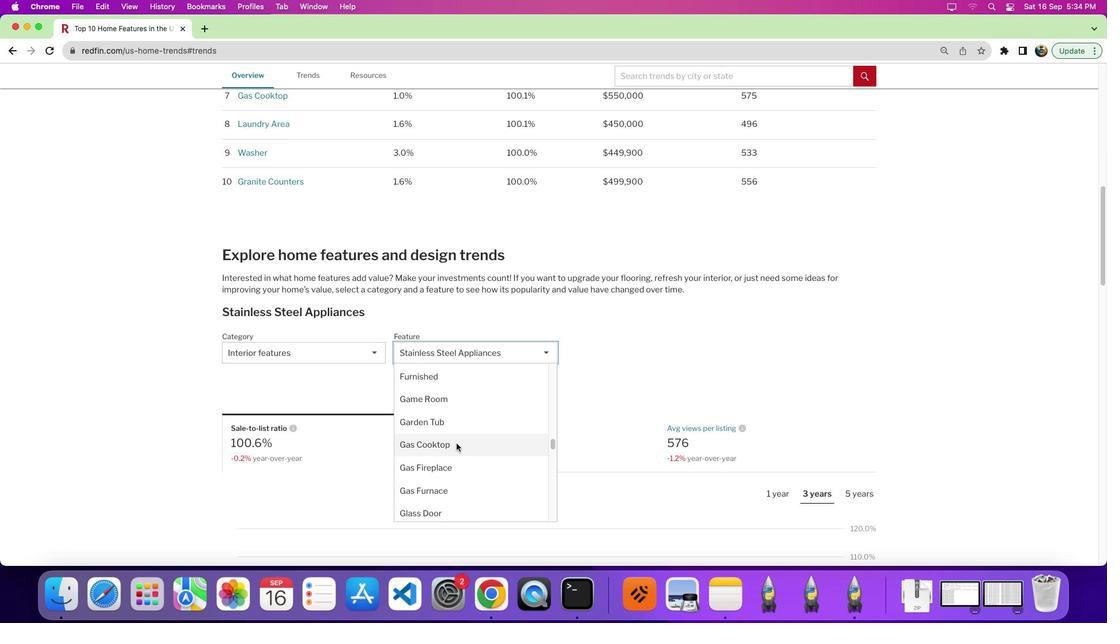 
Action: Mouse scrolled (481, 438) with delta (82, 46)
Screenshot: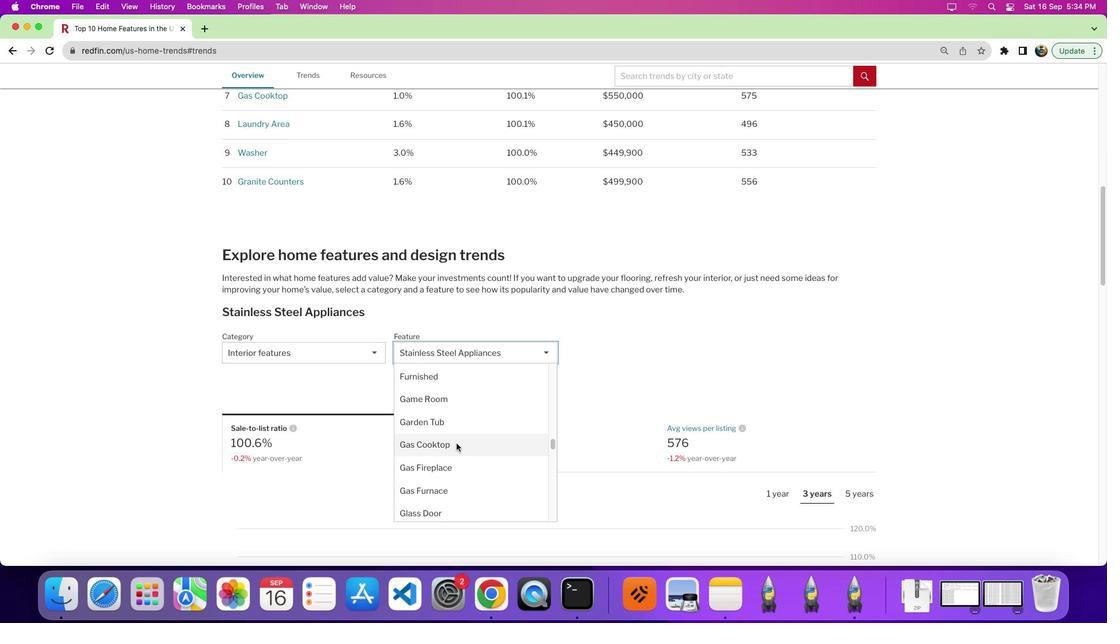 
Action: Mouse scrolled (481, 438) with delta (82, 46)
Screenshot: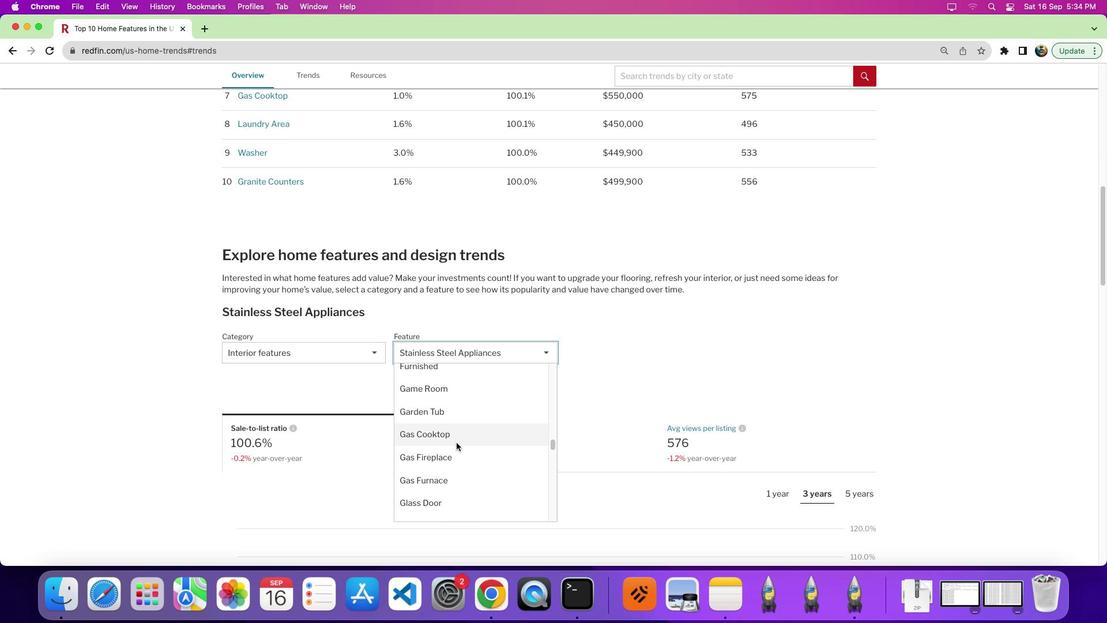 
Action: Mouse moved to (510, 420)
Screenshot: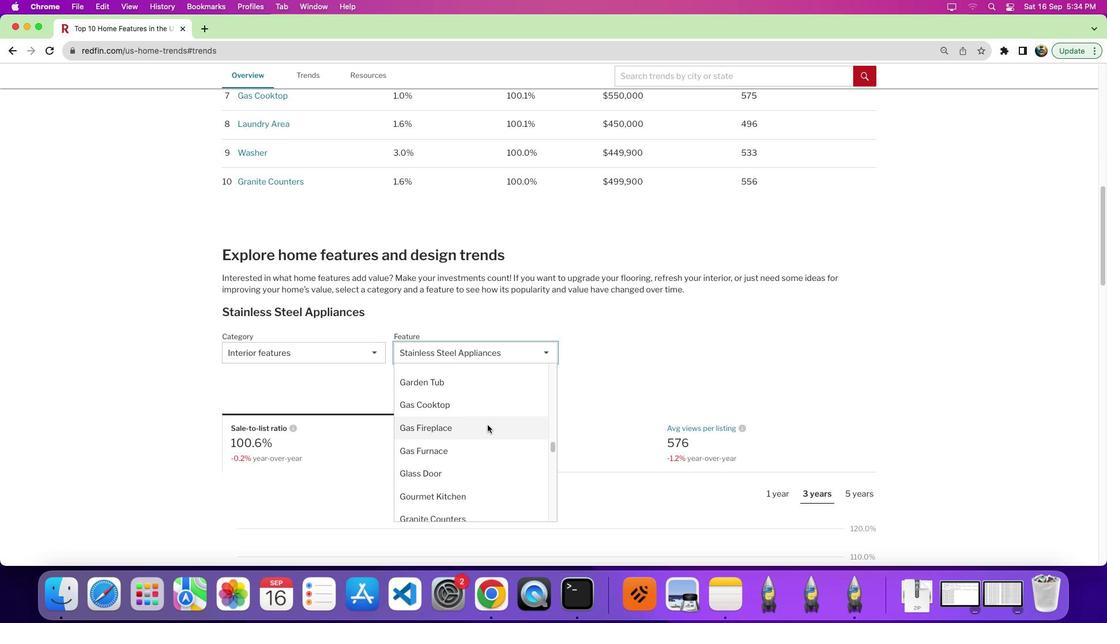
Action: Mouse scrolled (510, 420) with delta (82, 47)
Screenshot: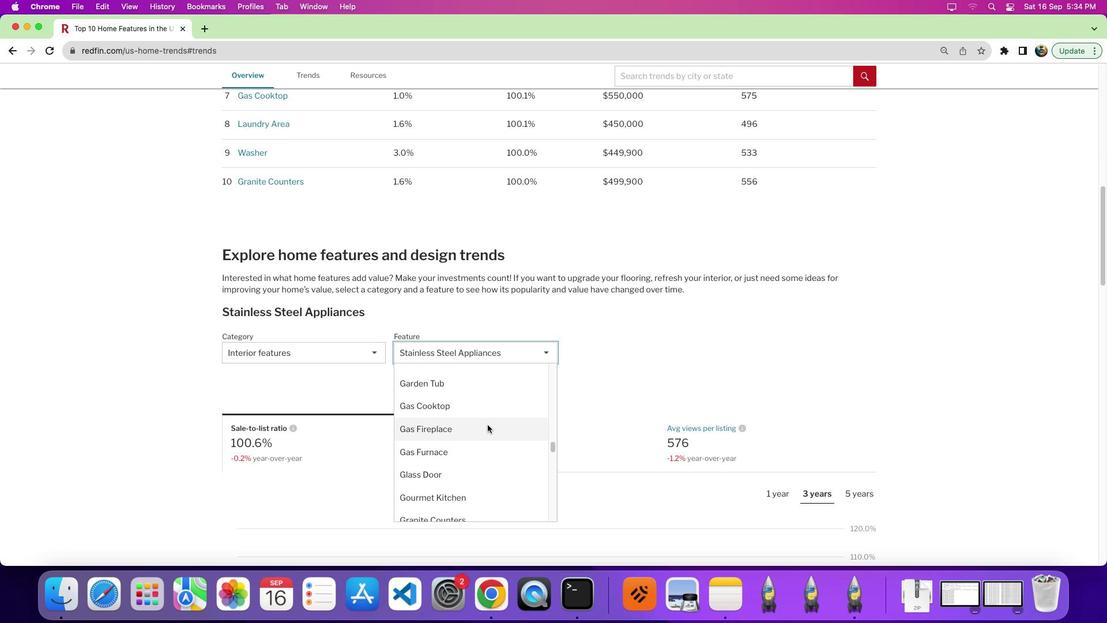 
Action: Mouse moved to (502, 398)
Screenshot: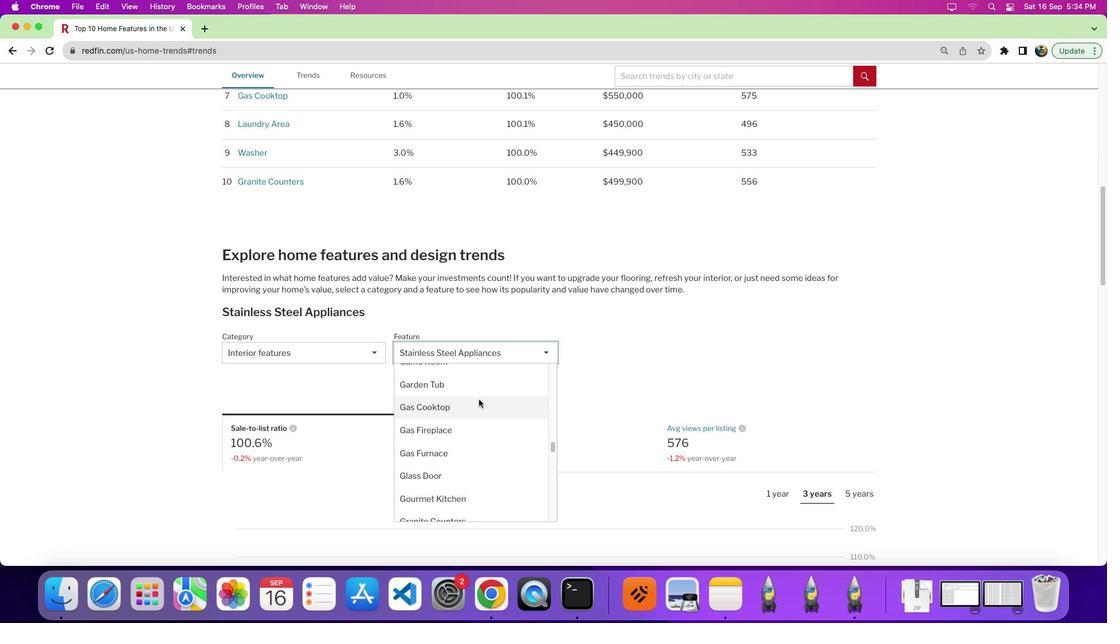 
Action: Mouse scrolled (502, 398) with delta (82, 47)
Screenshot: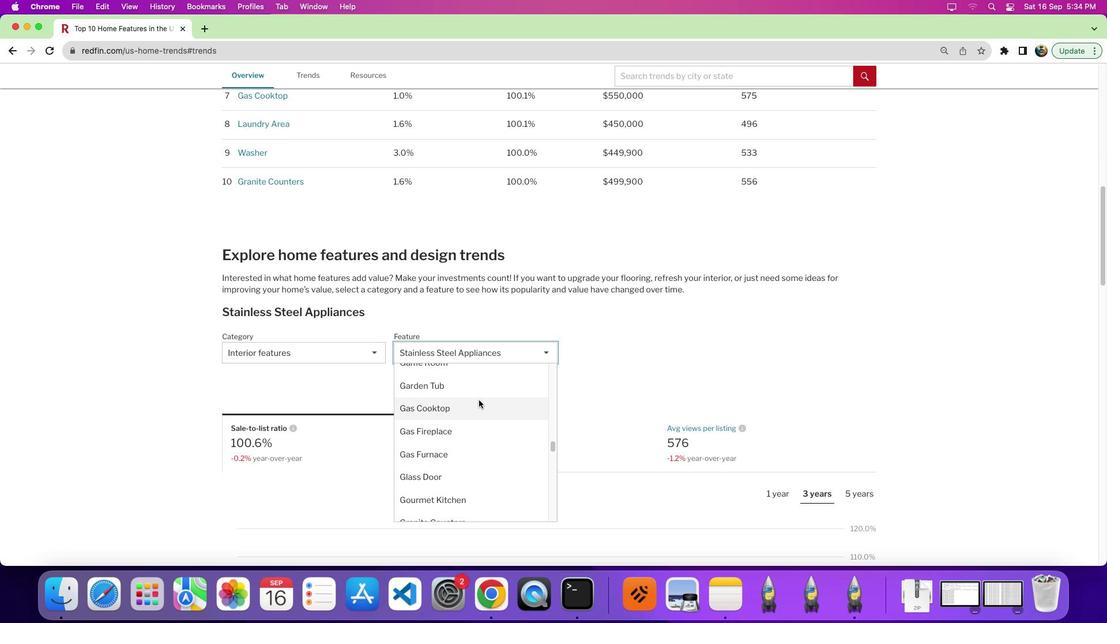 
Action: Mouse moved to (502, 398)
Screenshot: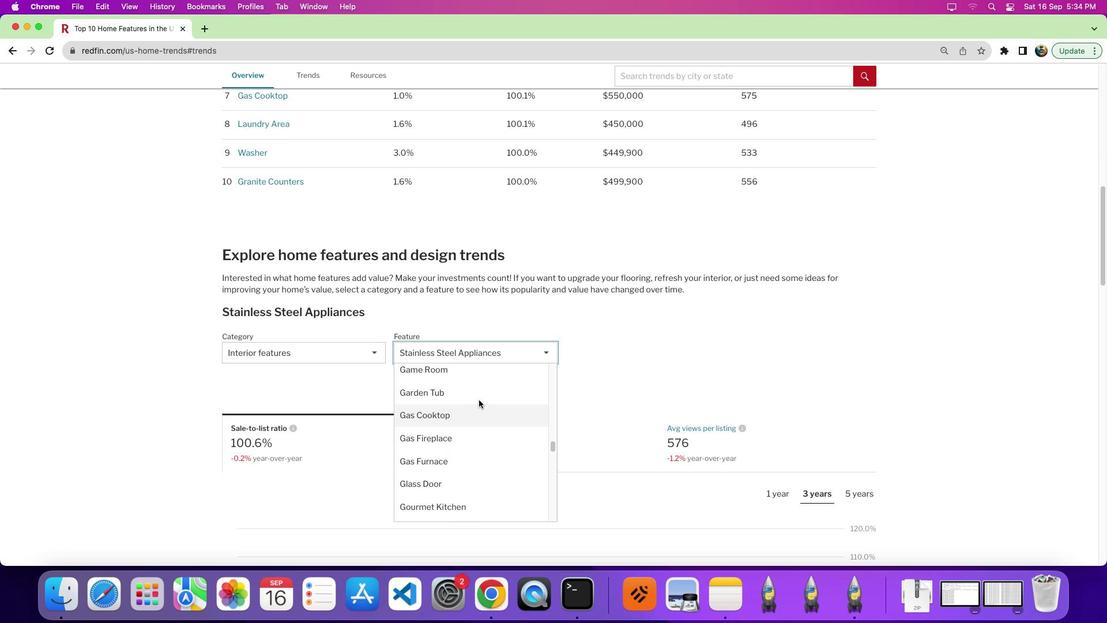 
Action: Mouse scrolled (502, 398) with delta (82, 47)
Screenshot: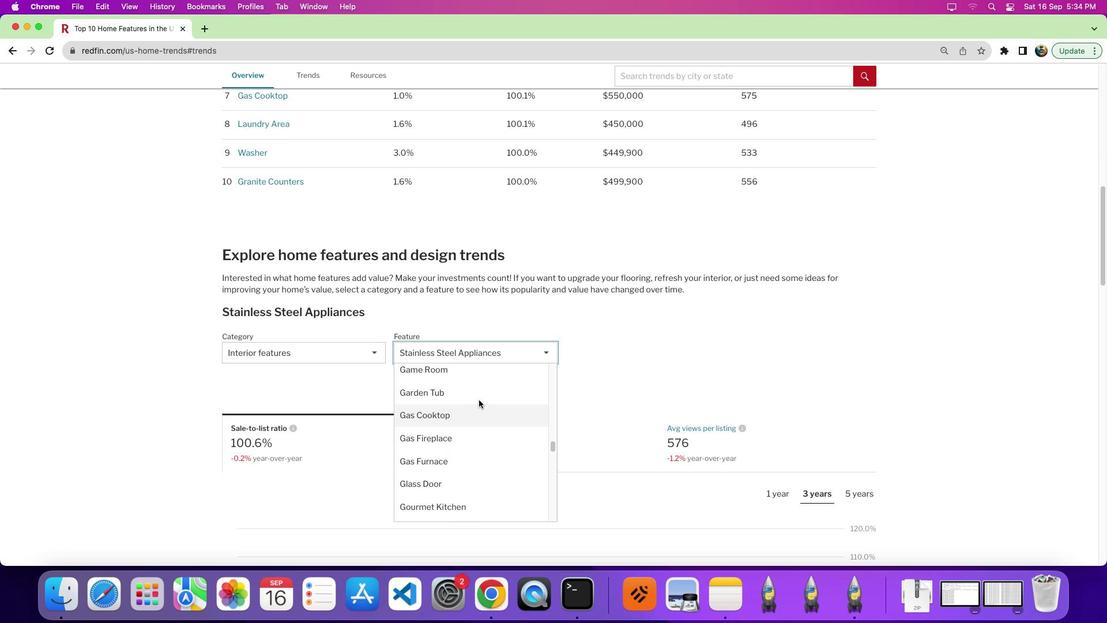 
Action: Mouse moved to (503, 401)
Screenshot: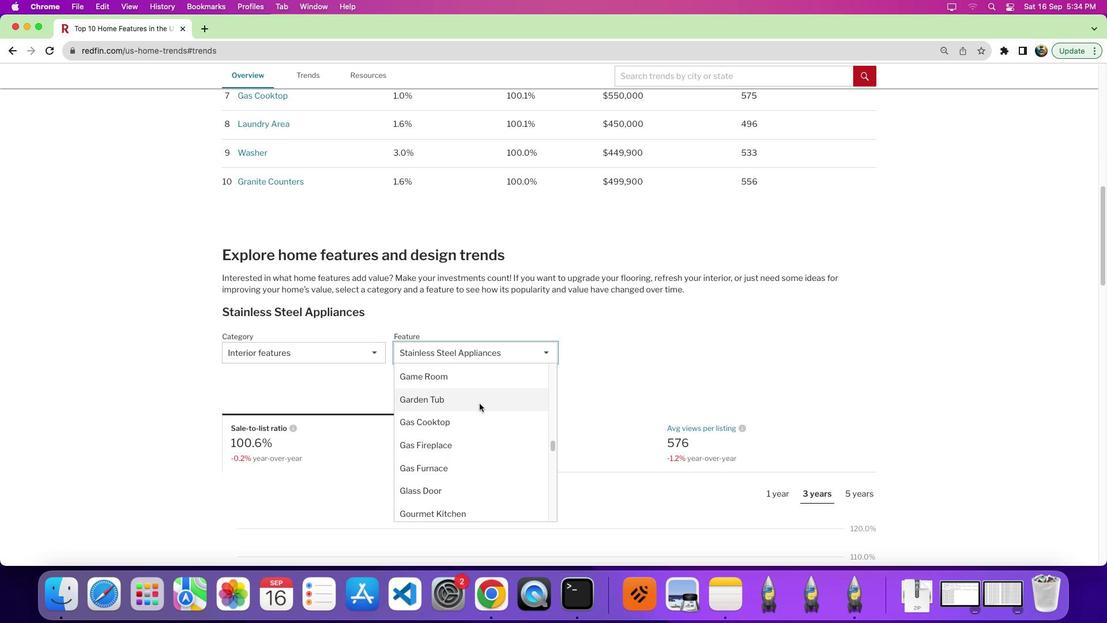 
Action: Mouse scrolled (503, 401) with delta (82, 46)
Screenshot: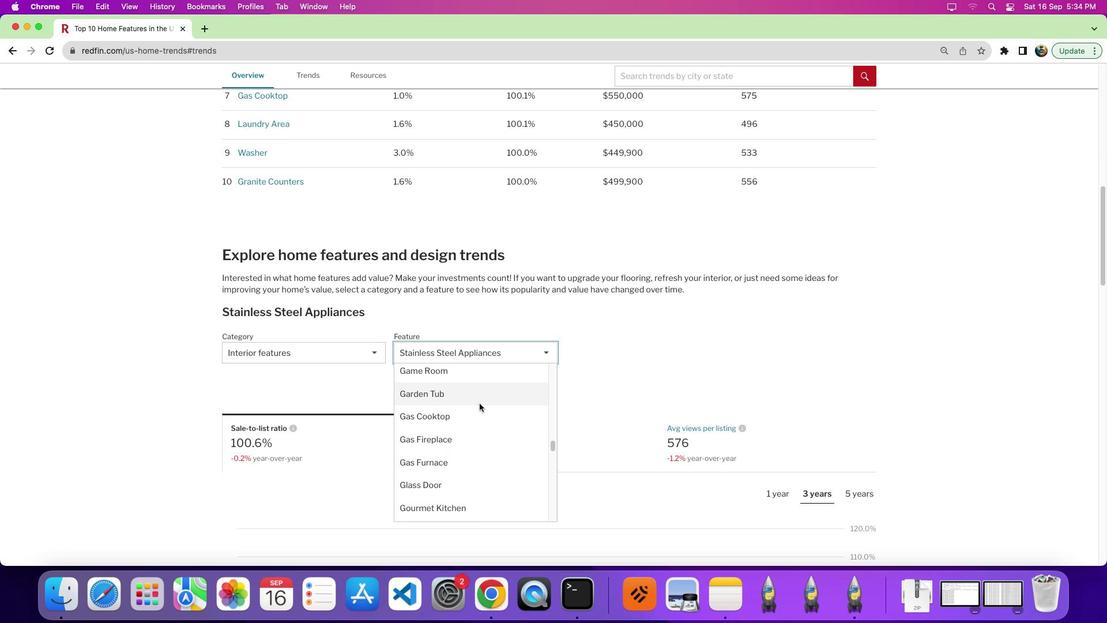 
Action: Mouse scrolled (503, 401) with delta (82, 46)
Screenshot: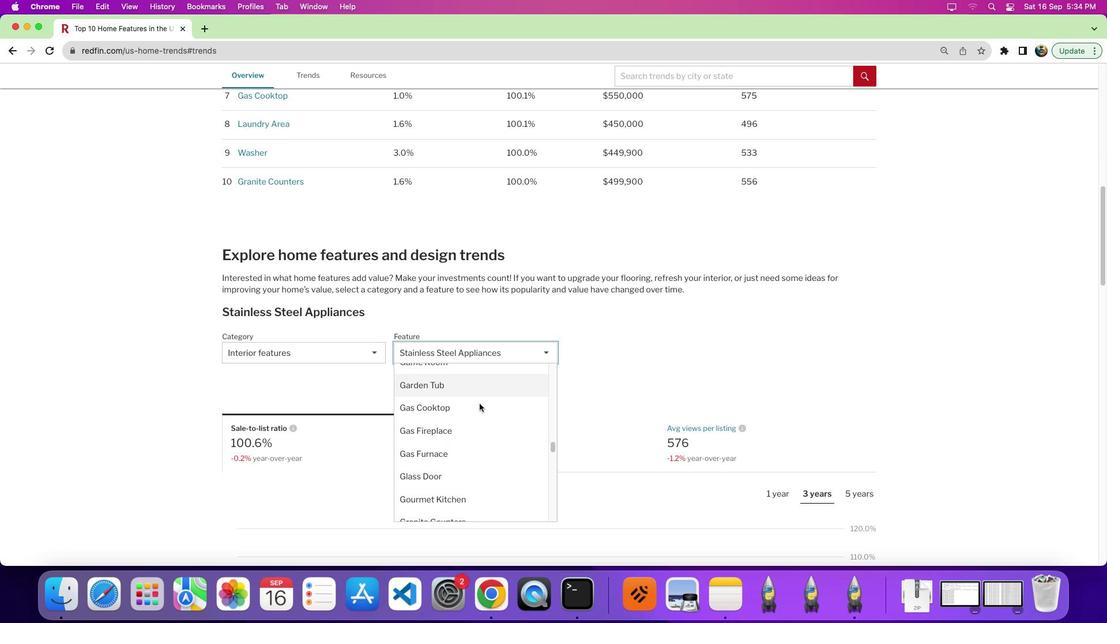 
Action: Mouse moved to (502, 433)
Screenshot: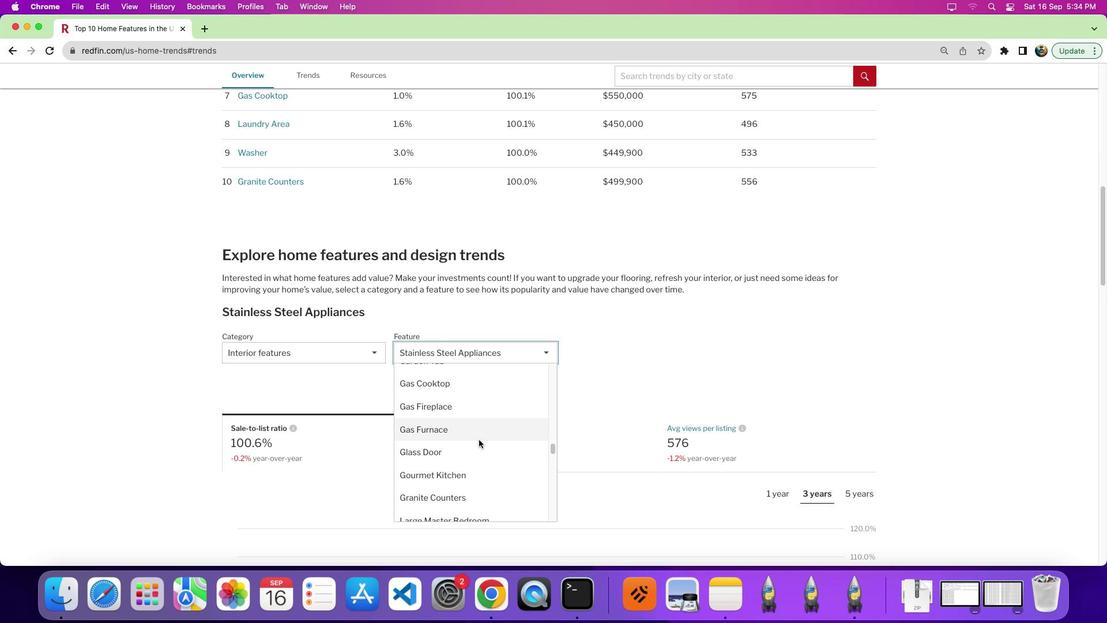 
Action: Mouse scrolled (502, 433) with delta (82, 46)
Screenshot: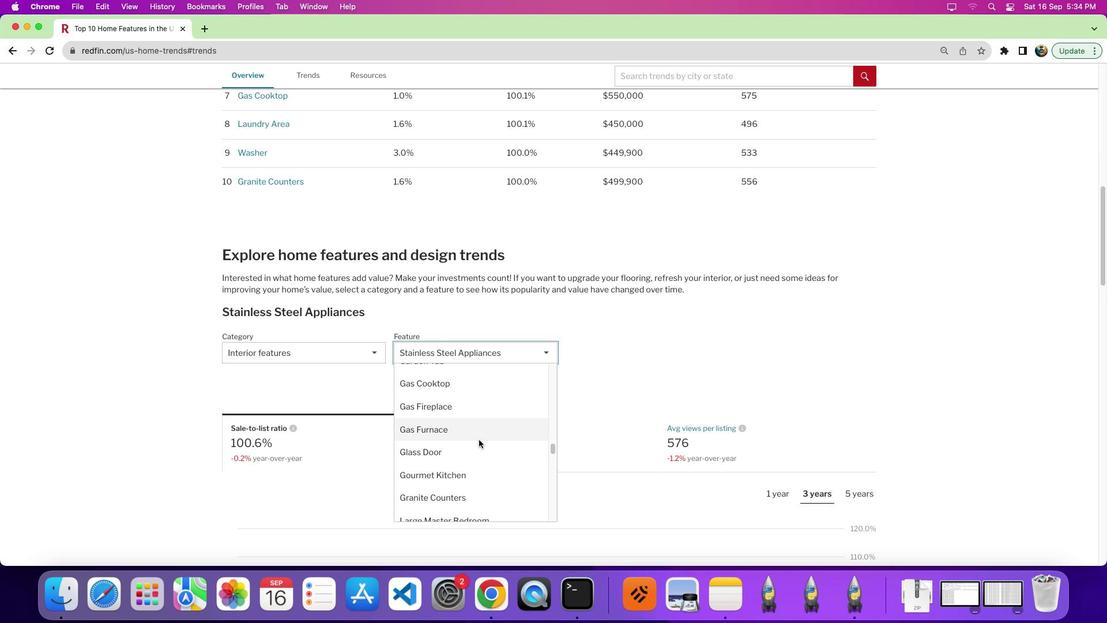 
Action: Mouse moved to (502, 433)
Screenshot: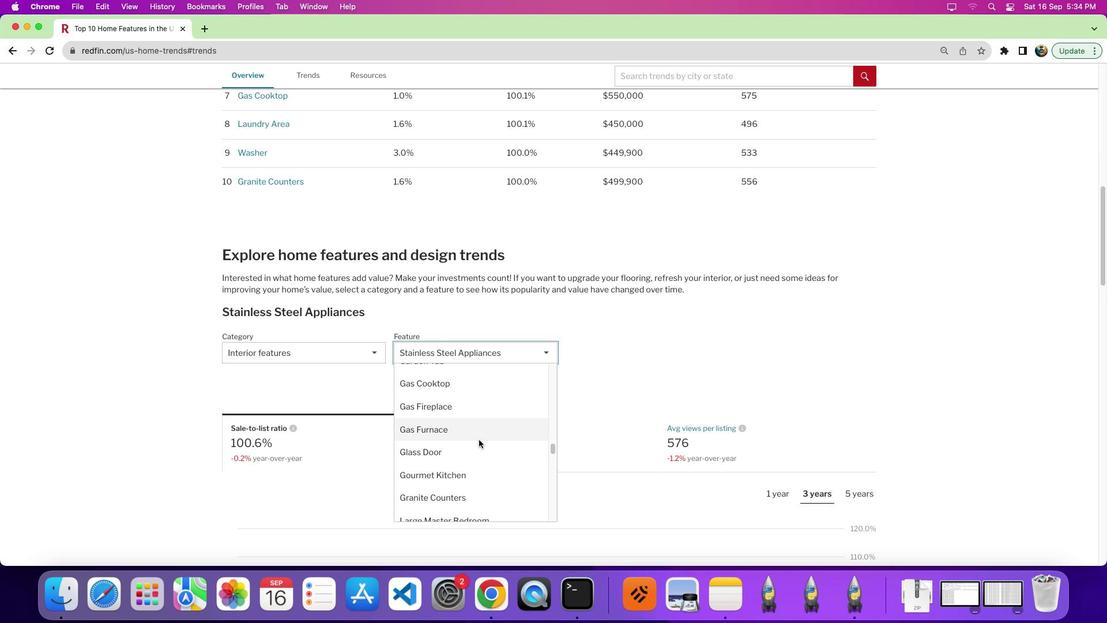 
Action: Mouse scrolled (502, 433) with delta (82, 46)
Screenshot: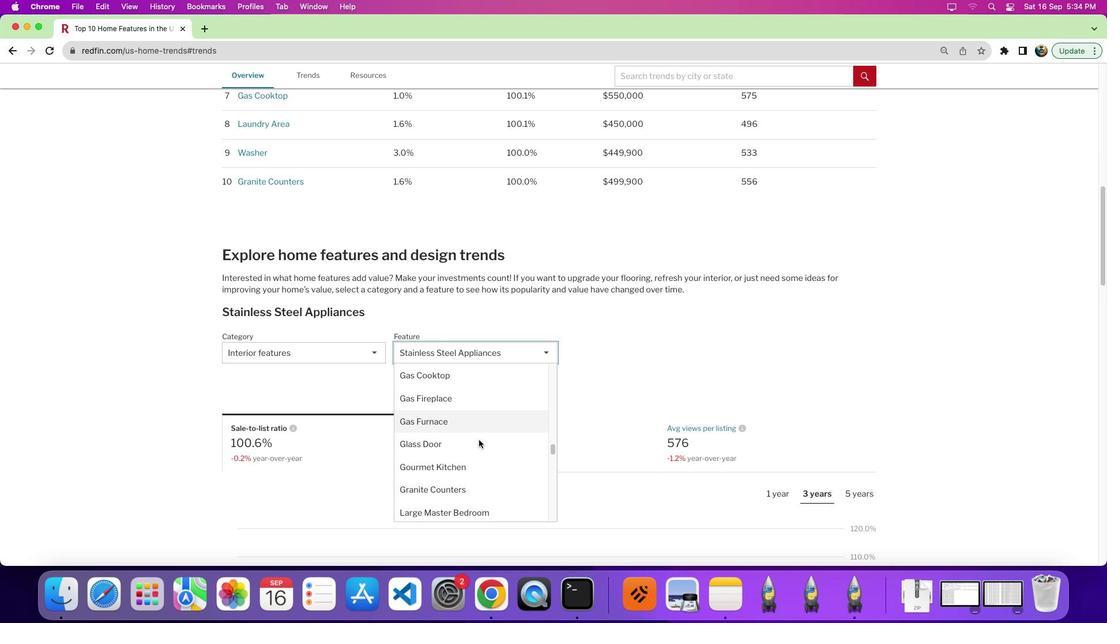 
Action: Mouse moved to (498, 448)
Screenshot: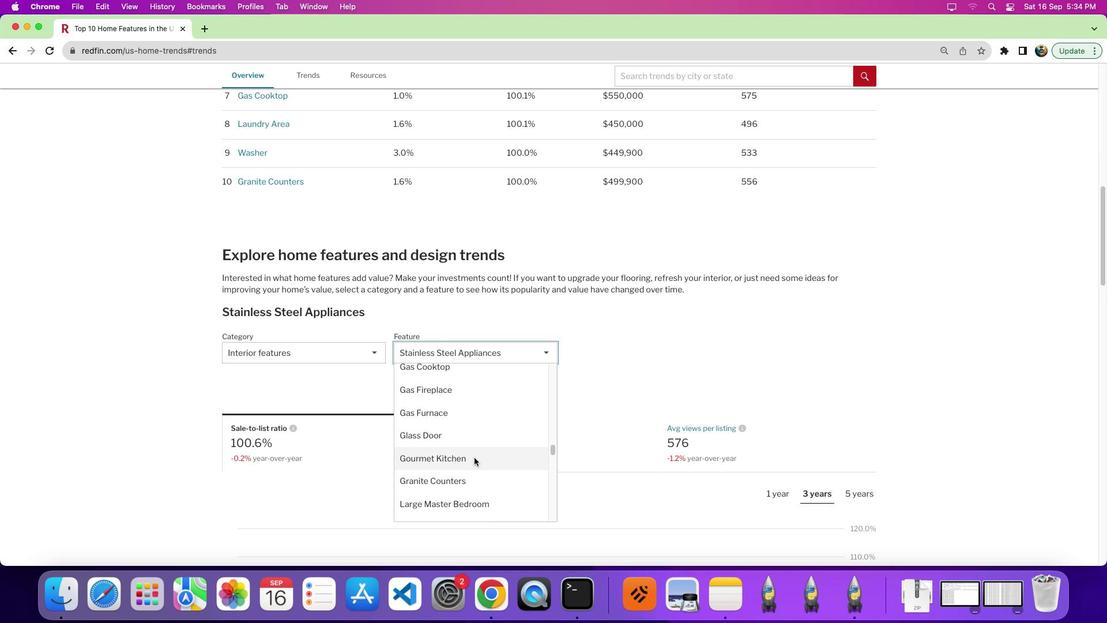 
Action: Mouse pressed left at (498, 448)
Screenshot: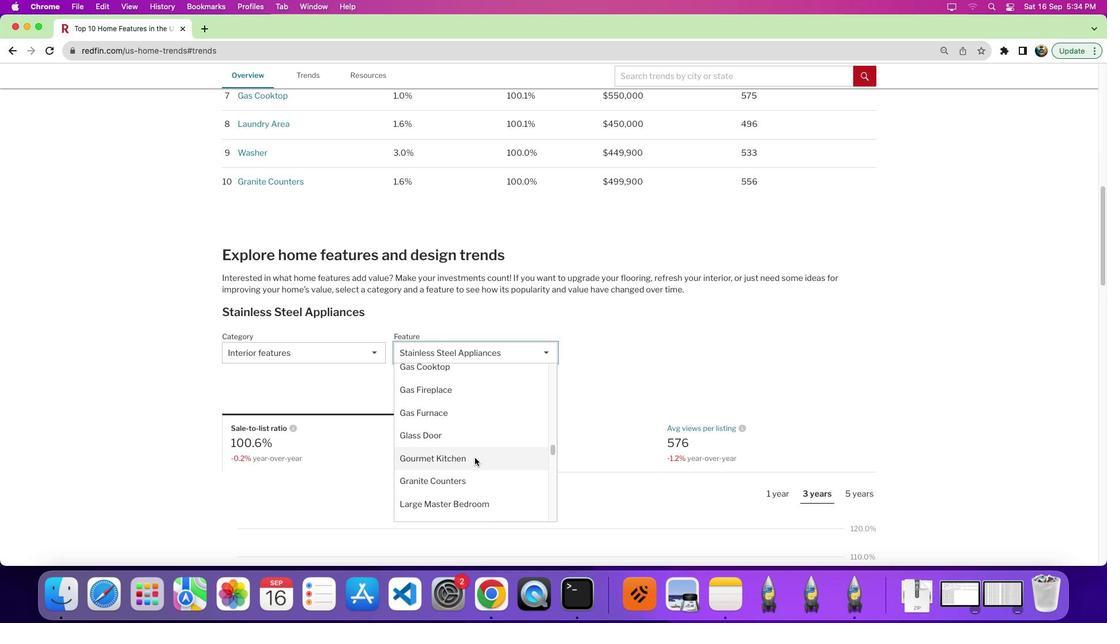 
Action: Mouse moved to (661, 384)
Screenshot: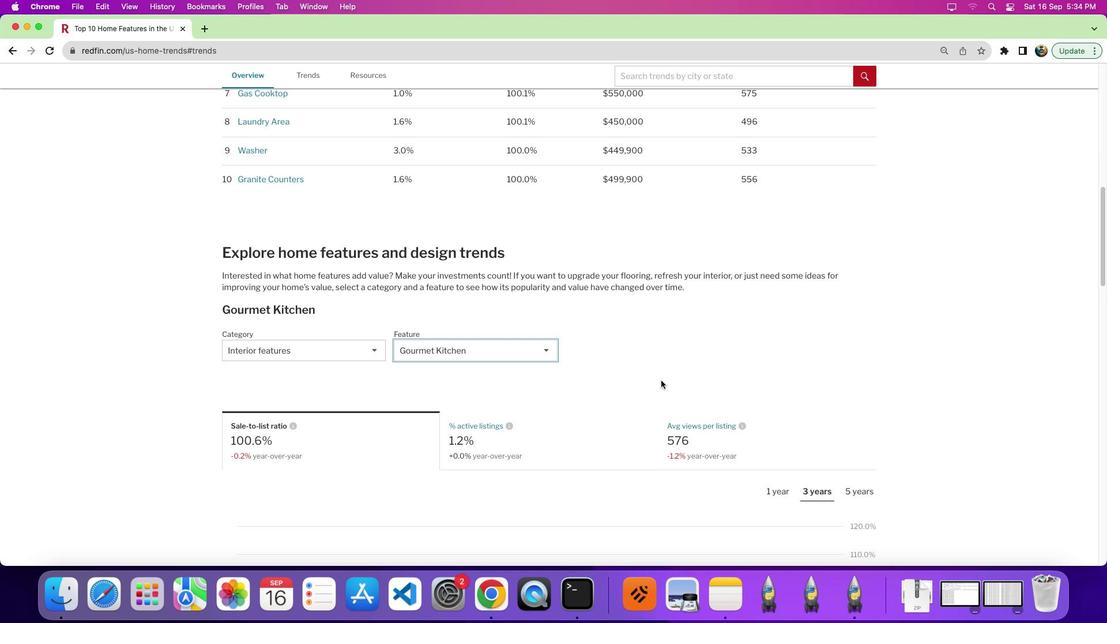 
Action: Mouse scrolled (661, 384) with delta (82, 46)
Screenshot: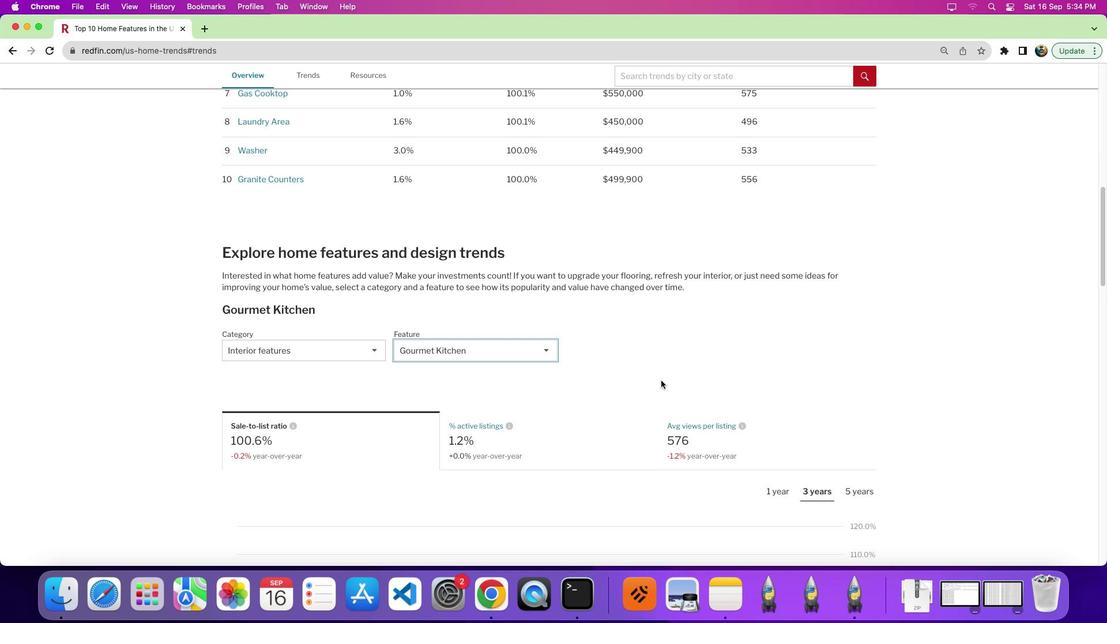 
Action: Mouse moved to (661, 381)
Screenshot: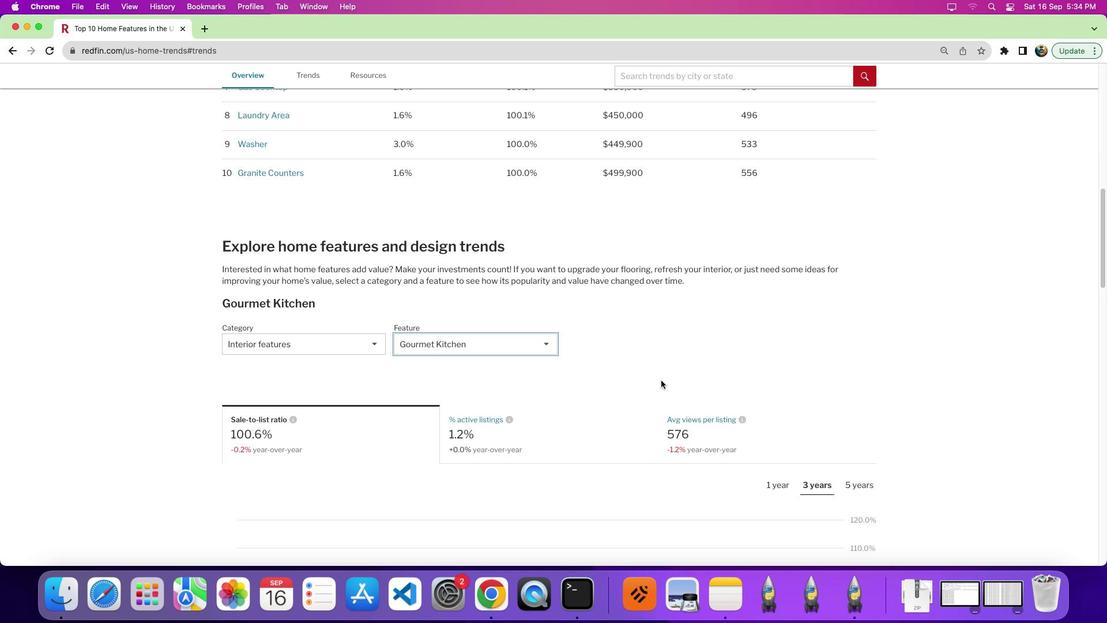 
Action: Mouse scrolled (661, 381) with delta (82, 46)
Screenshot: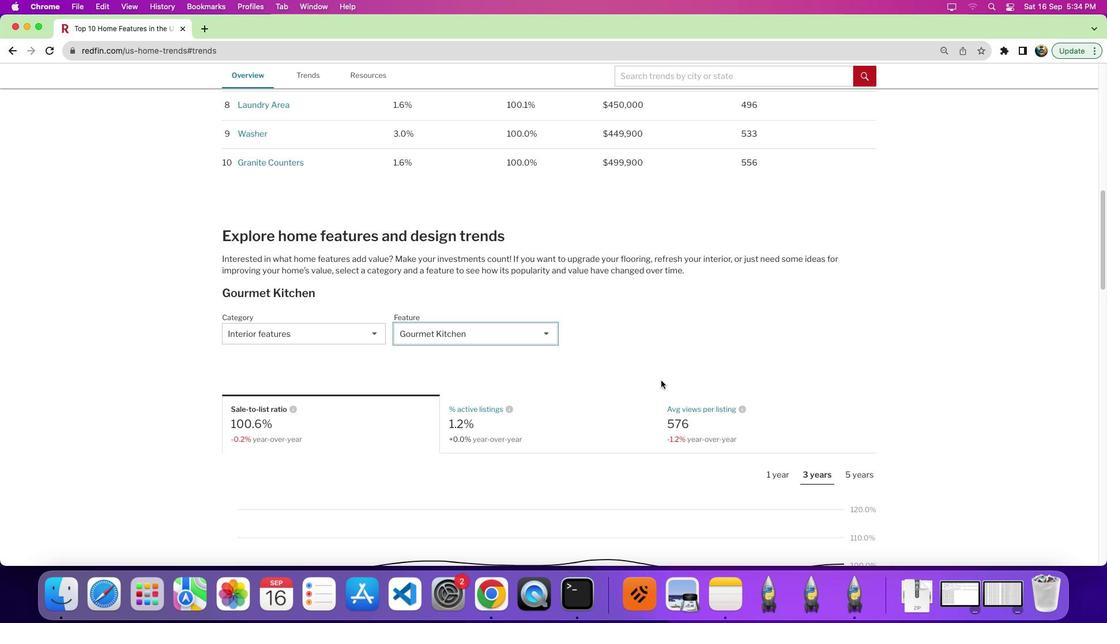 
Action: Mouse moved to (703, 403)
Screenshot: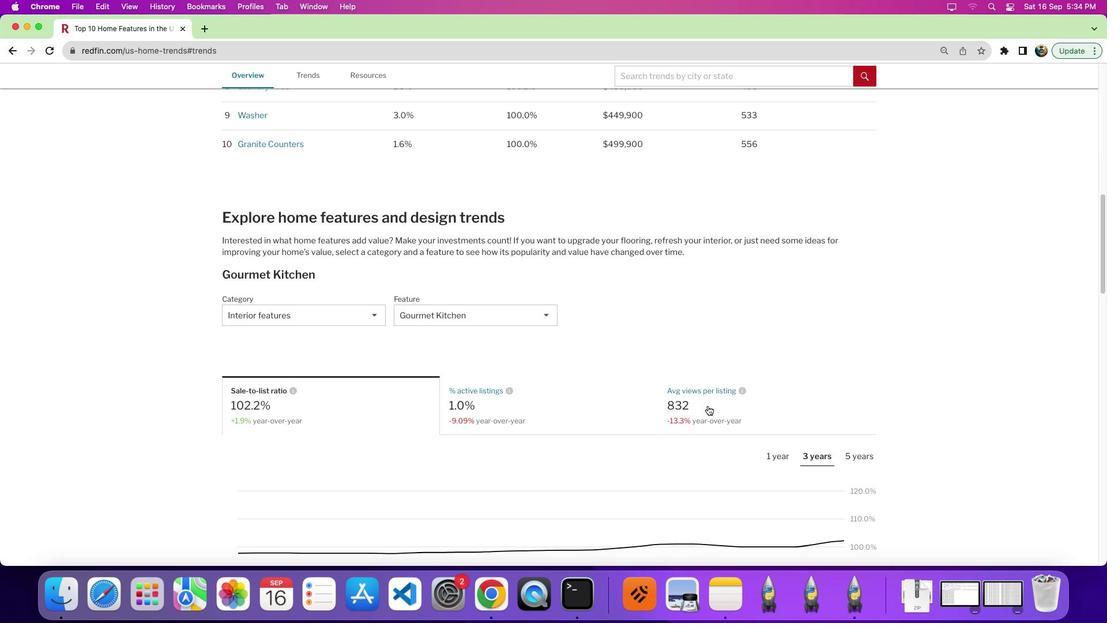 
Action: Mouse pressed left at (703, 403)
Screenshot: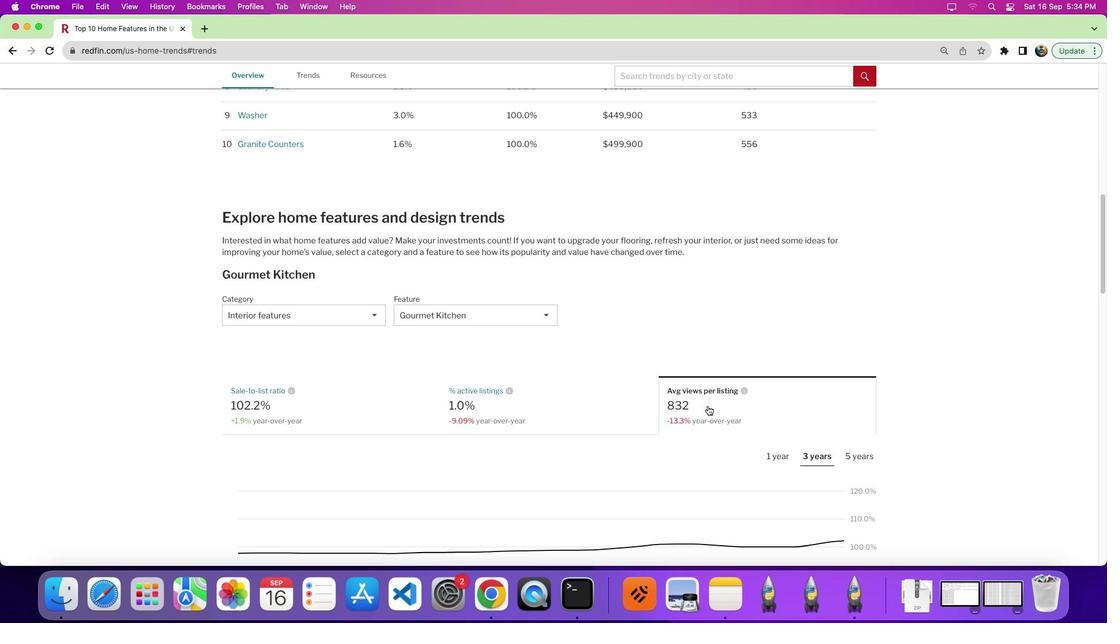 
Action: Mouse moved to (712, 403)
Screenshot: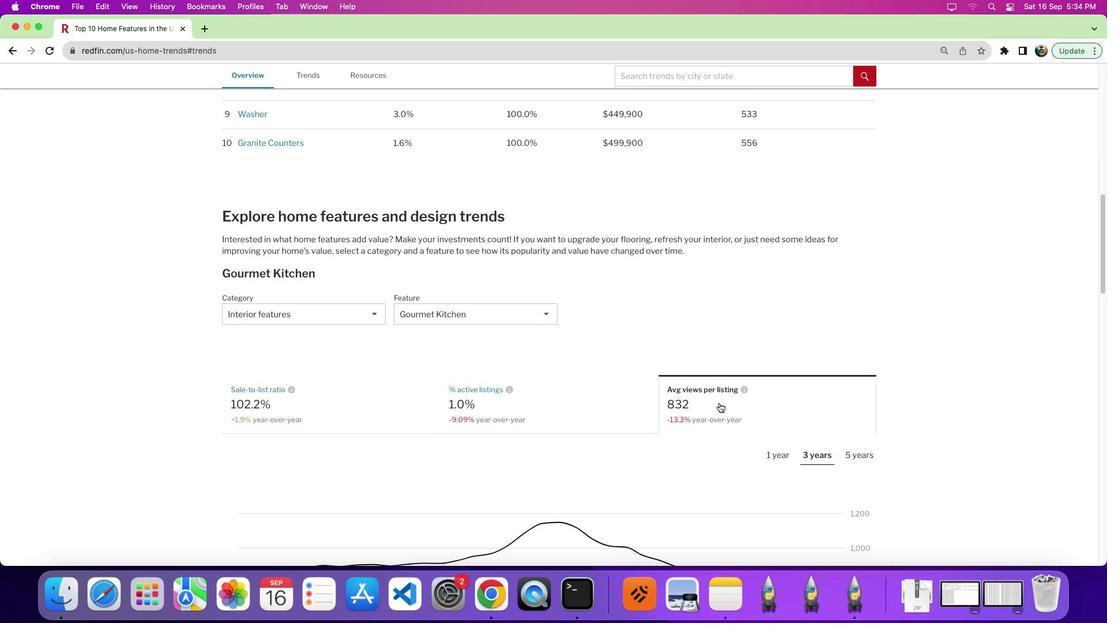 
Action: Mouse scrolled (712, 403) with delta (82, 46)
Screenshot: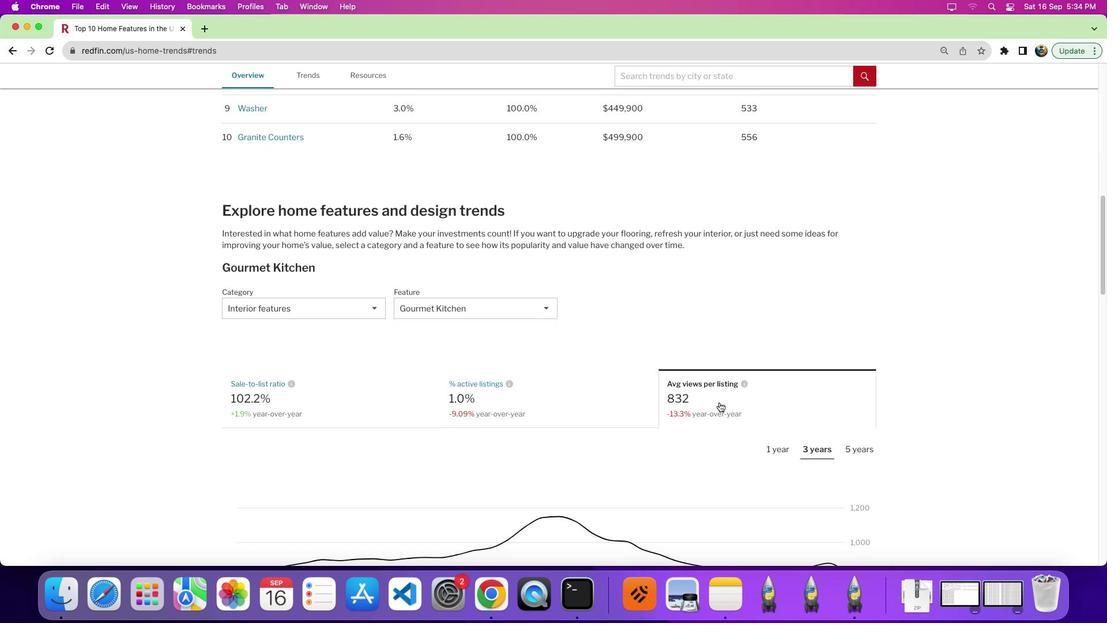 
Action: Mouse moved to (713, 402)
Screenshot: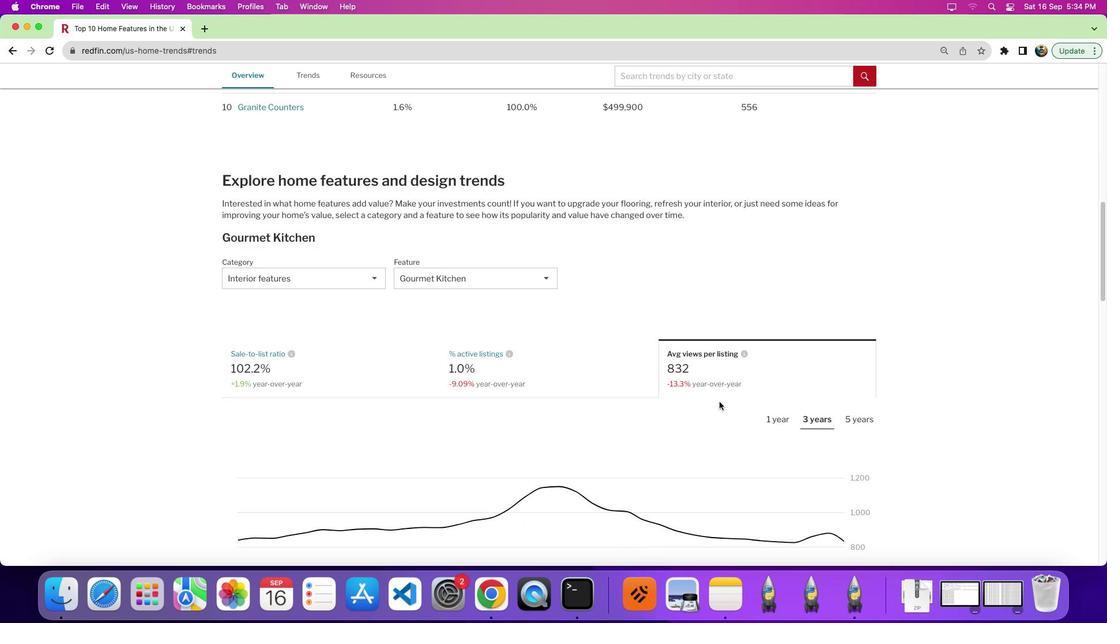 
Action: Mouse scrolled (713, 402) with delta (82, 46)
Screenshot: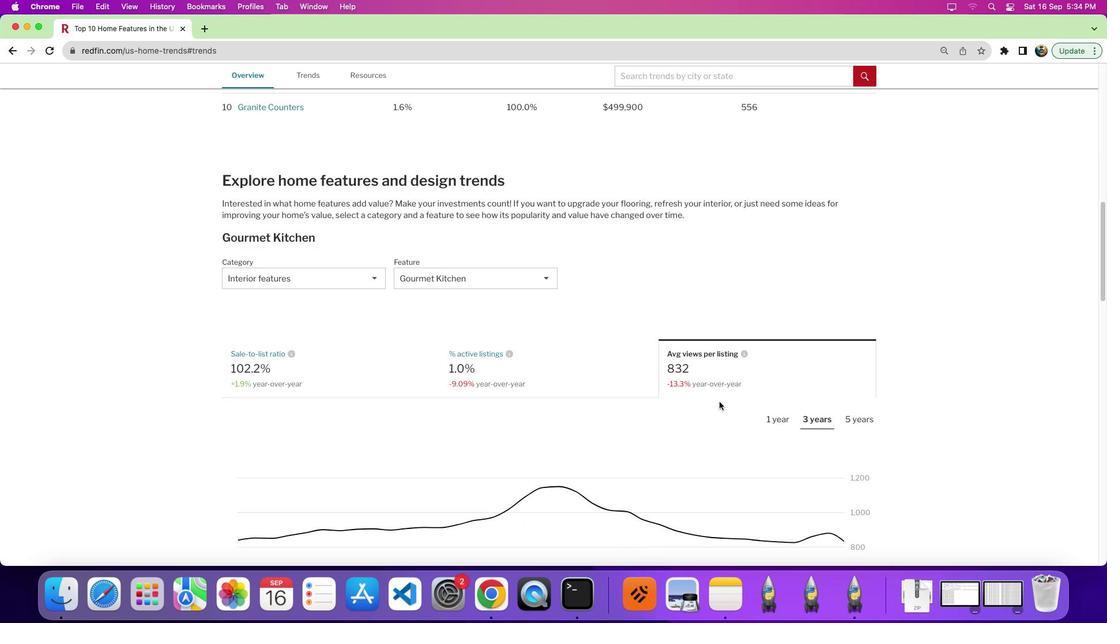 
Action: Mouse moved to (713, 400)
Screenshot: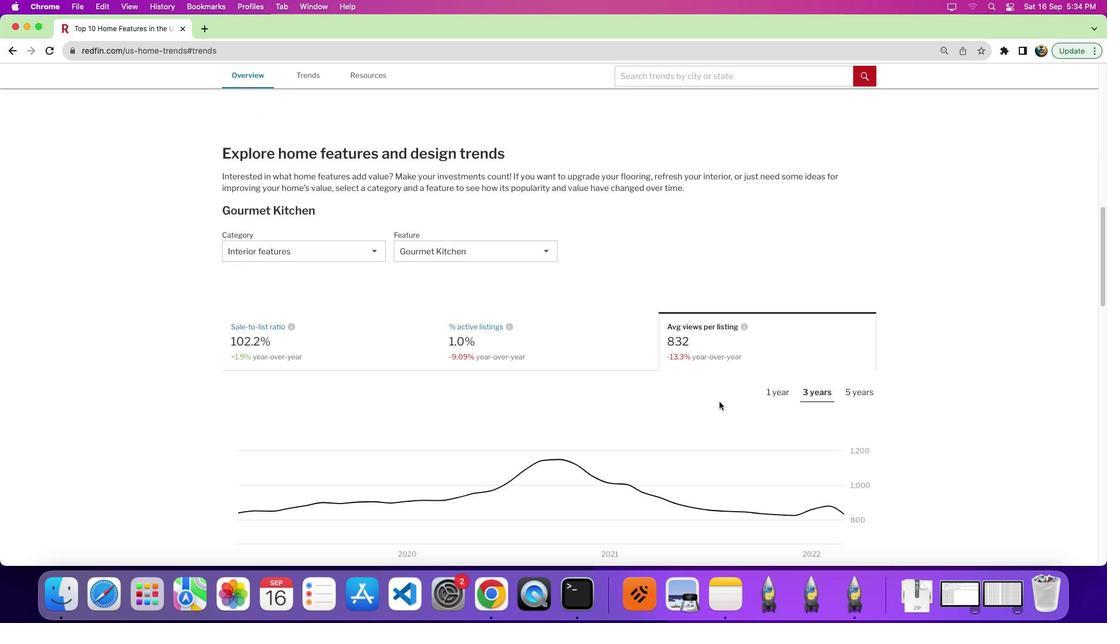 
Action: Mouse scrolled (713, 400) with delta (82, 43)
Screenshot: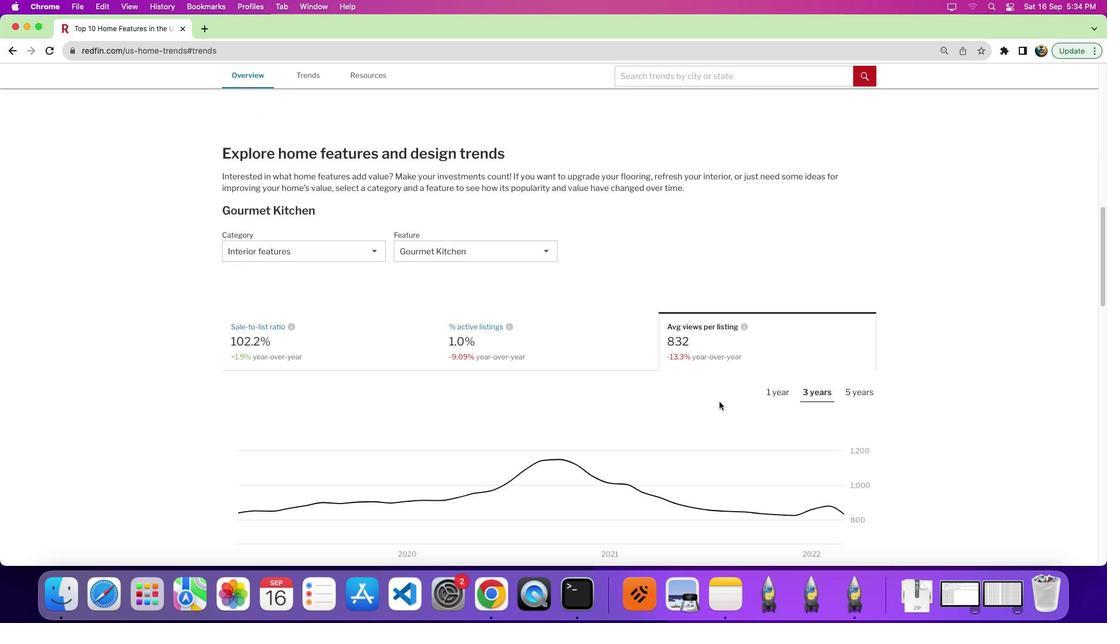 
Action: Mouse moved to (838, 289)
Screenshot: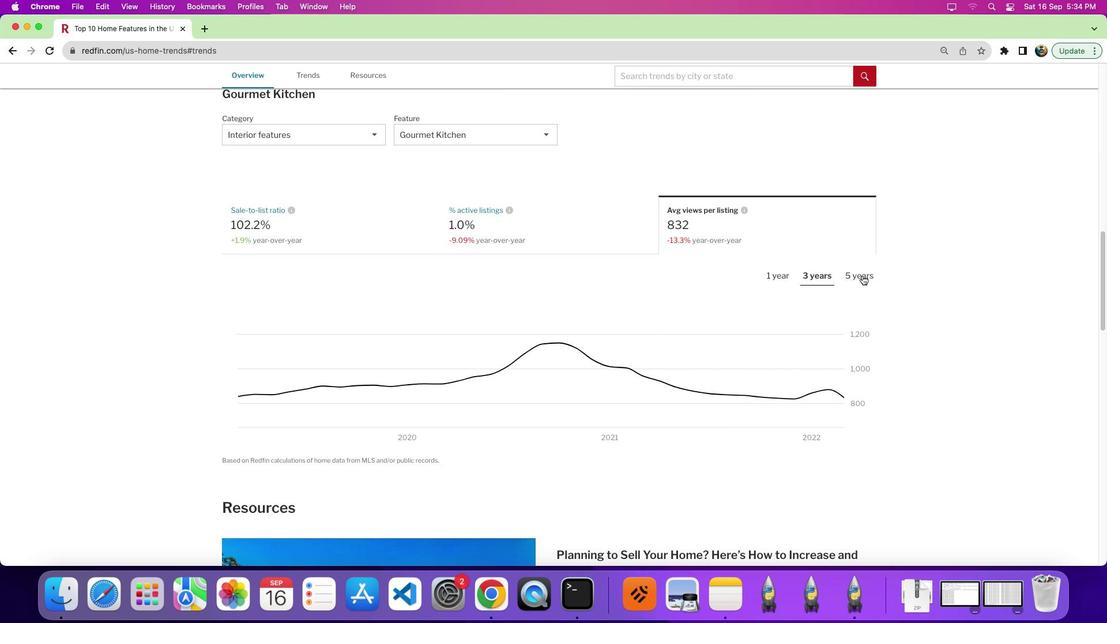 
Action: Mouse pressed left at (838, 289)
Screenshot: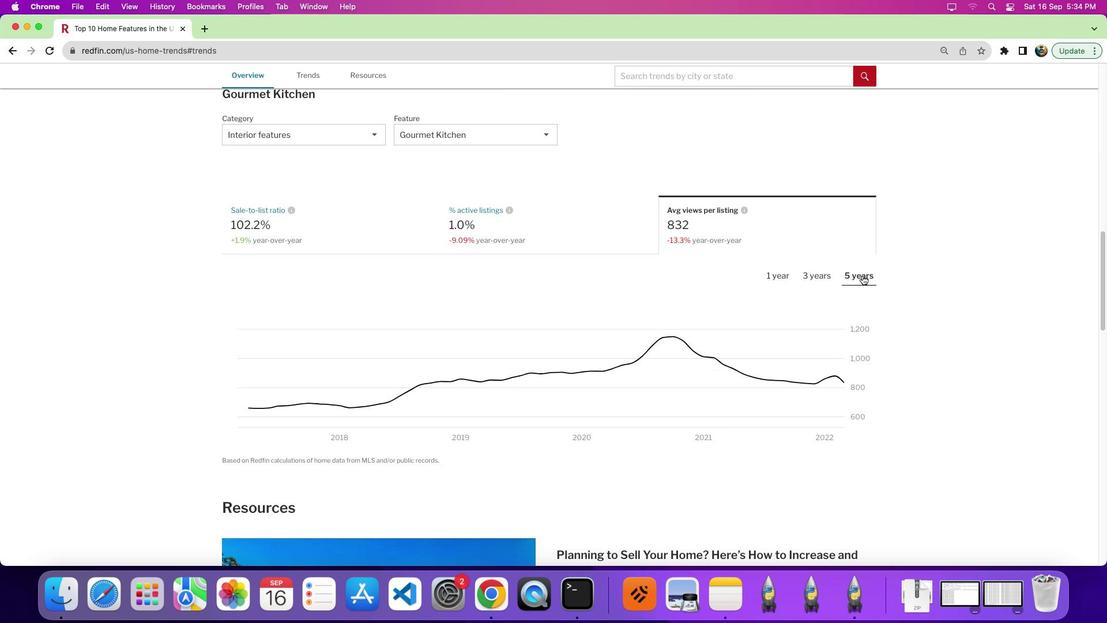 
Action: Mouse moved to (838, 299)
Screenshot: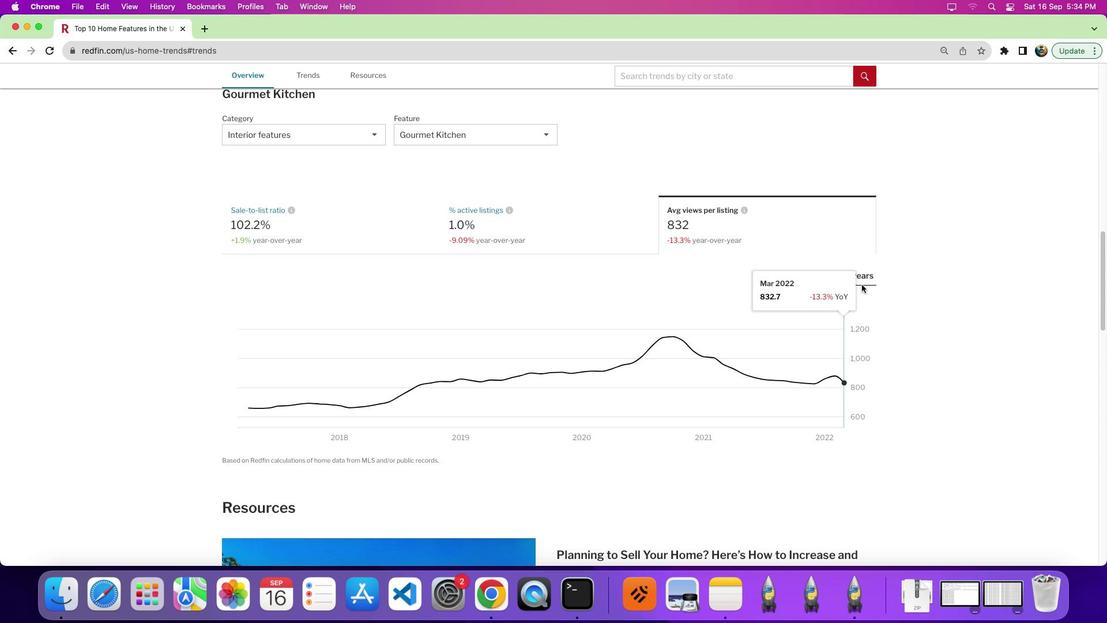 
